 Task: Create a due date automation trigger when advanced on, on the tuesday before a card is due add dates not starting next week at 11:00 AM.
Action: Mouse moved to (1073, 334)
Screenshot: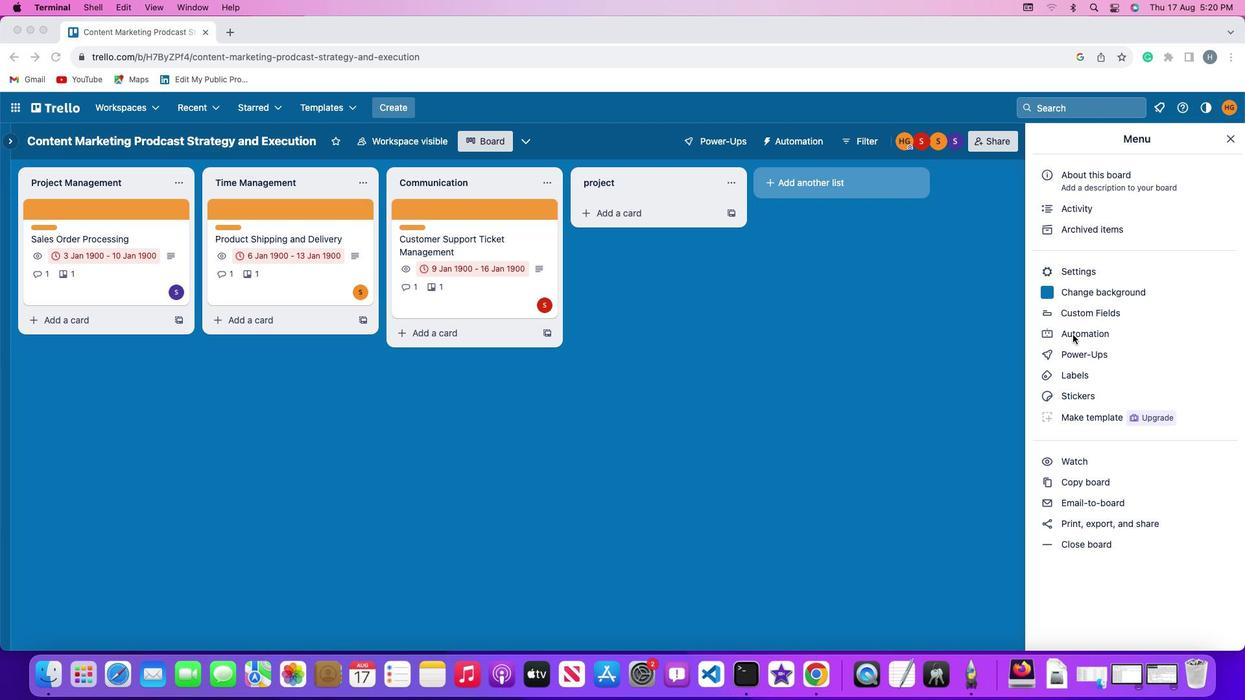 
Action: Mouse pressed left at (1073, 334)
Screenshot: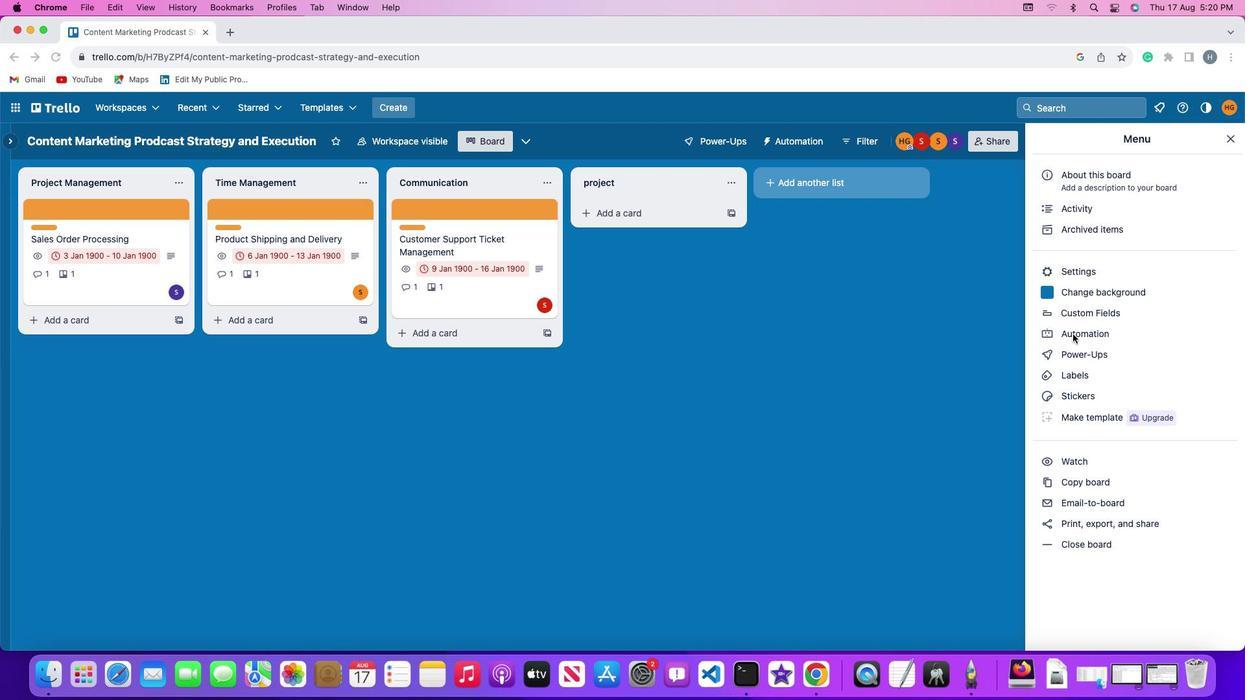 
Action: Mouse moved to (1073, 334)
Screenshot: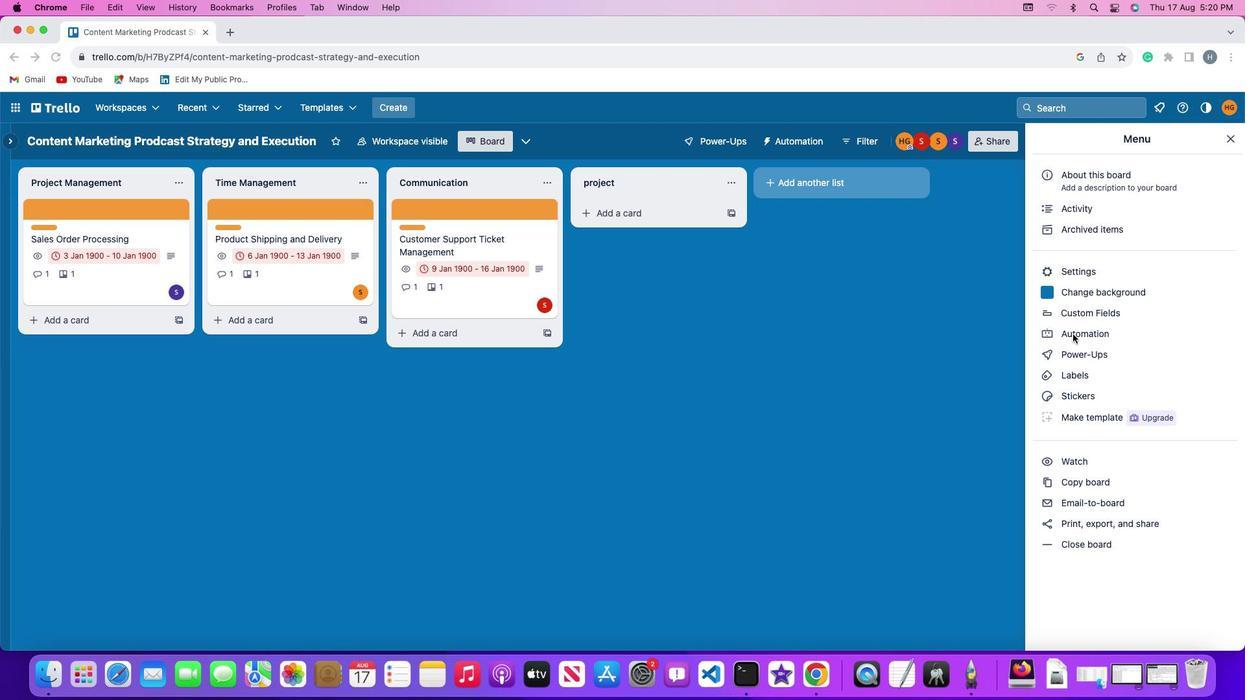 
Action: Mouse pressed left at (1073, 334)
Screenshot: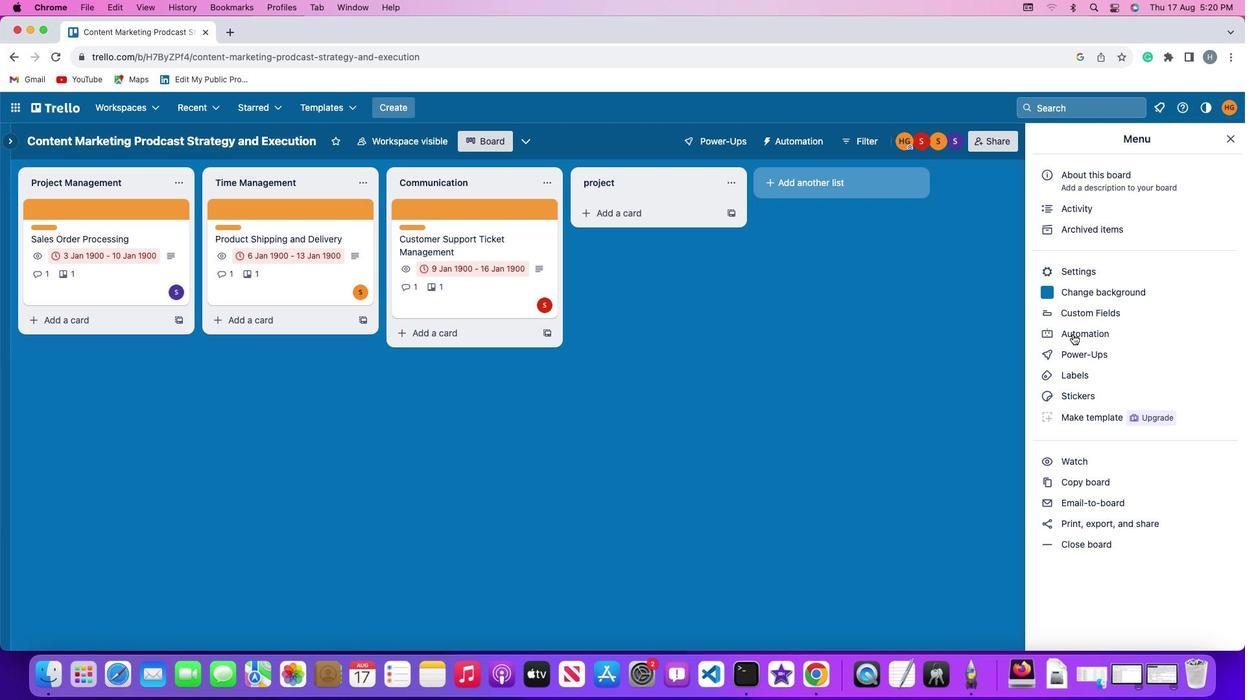 
Action: Mouse moved to (73, 304)
Screenshot: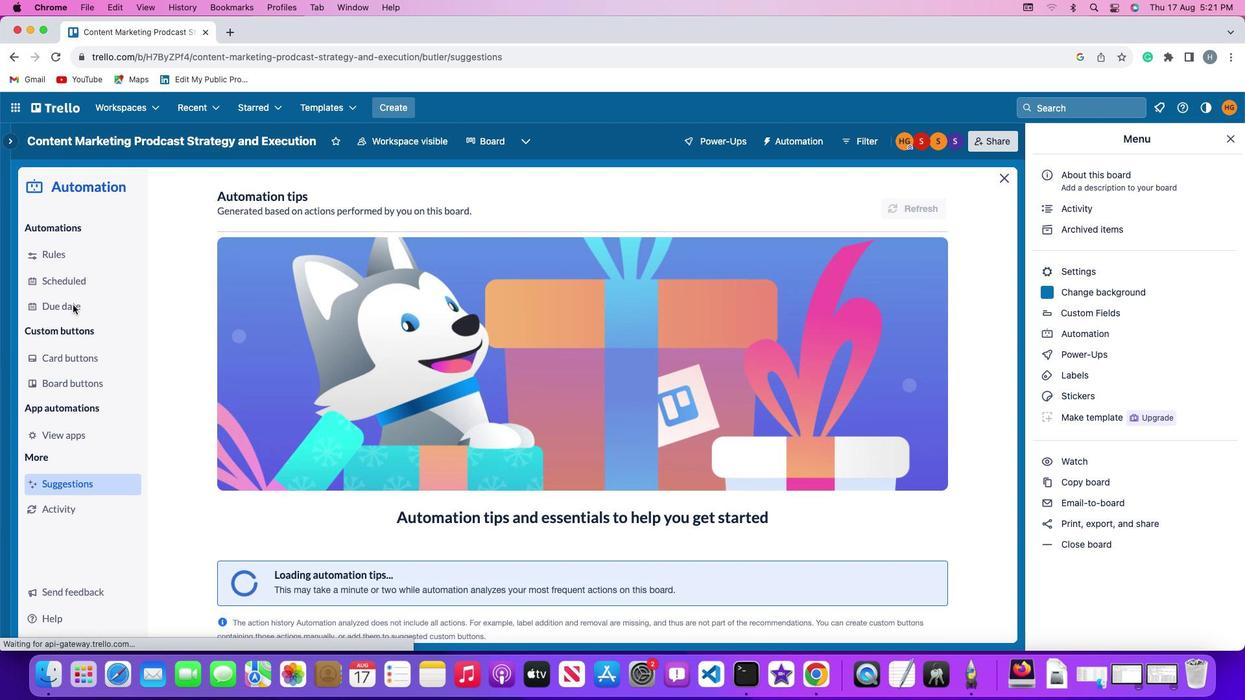 
Action: Mouse pressed left at (73, 304)
Screenshot: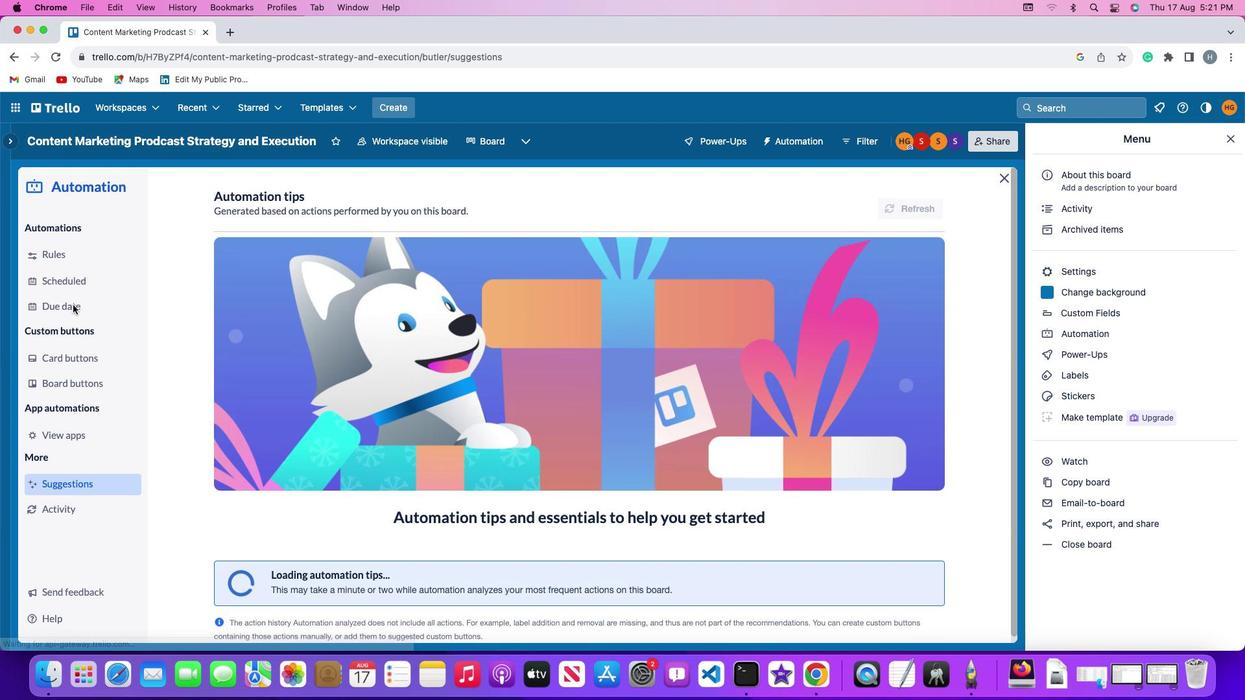 
Action: Mouse moved to (821, 200)
Screenshot: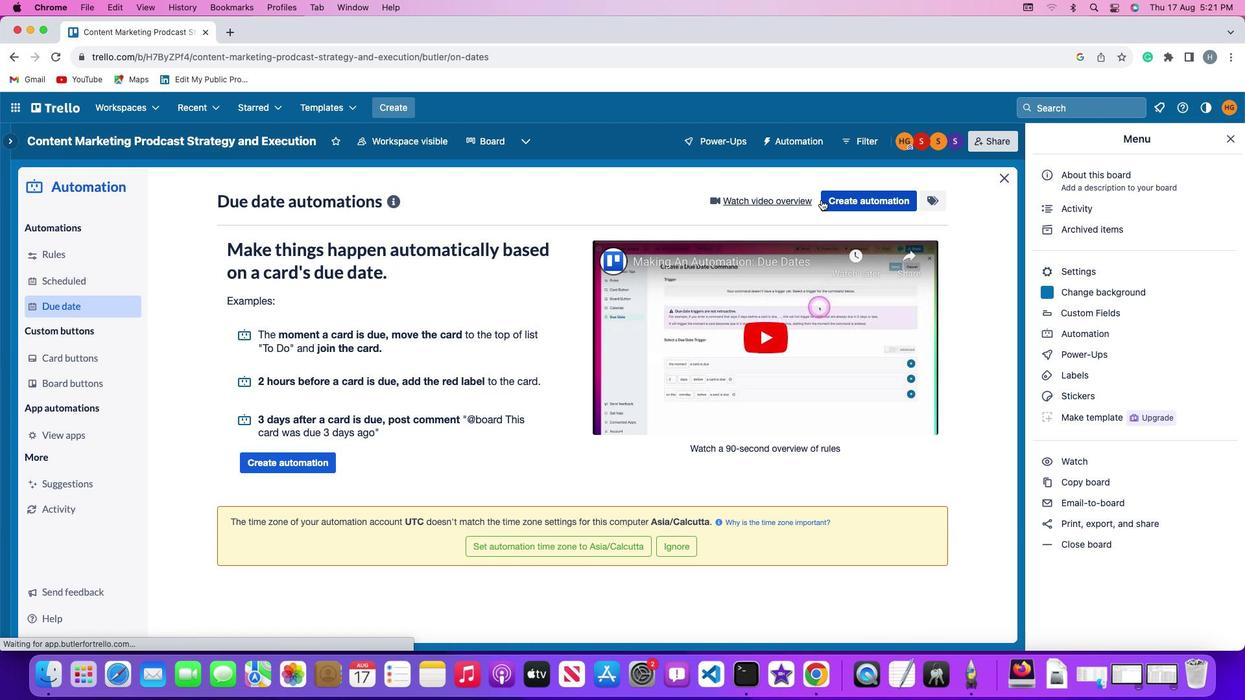 
Action: Mouse pressed left at (821, 200)
Screenshot: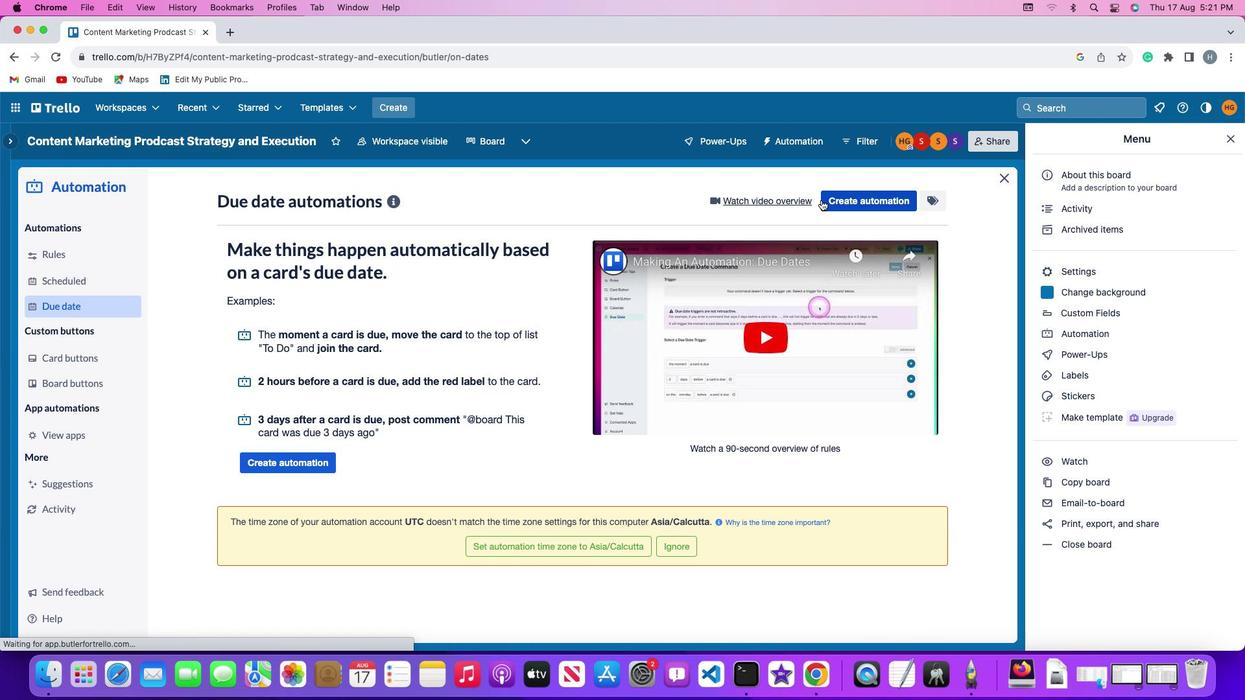 
Action: Mouse moved to (268, 322)
Screenshot: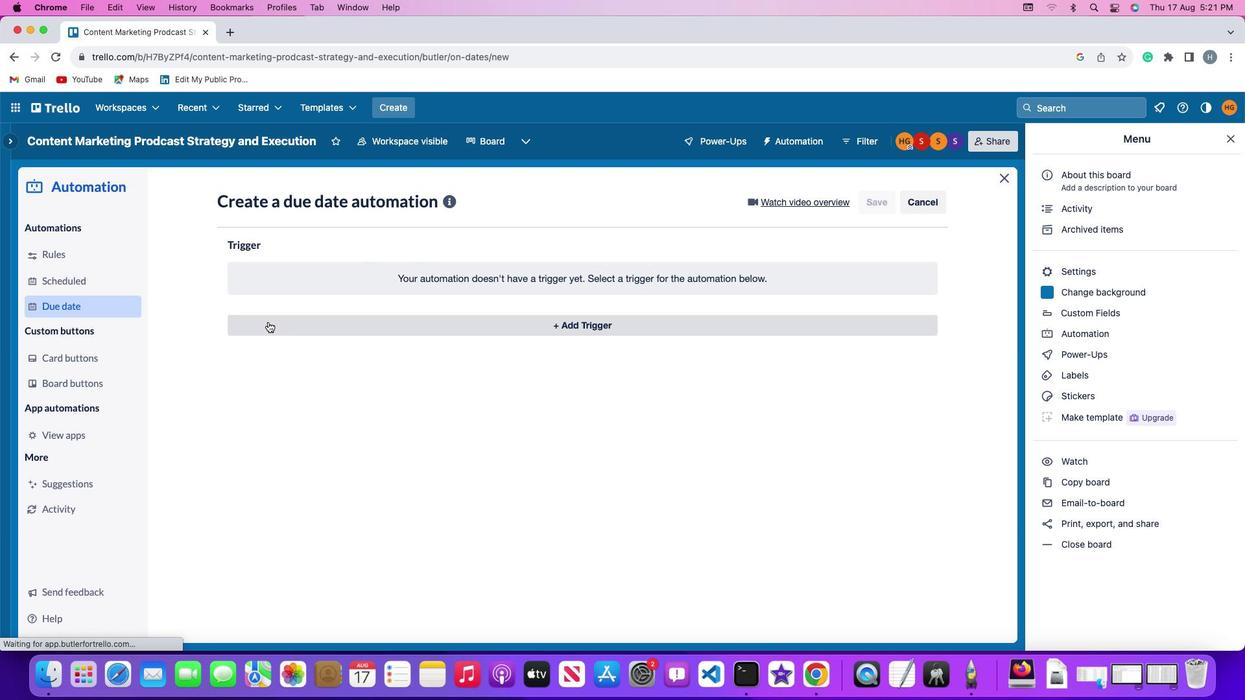 
Action: Mouse pressed left at (268, 322)
Screenshot: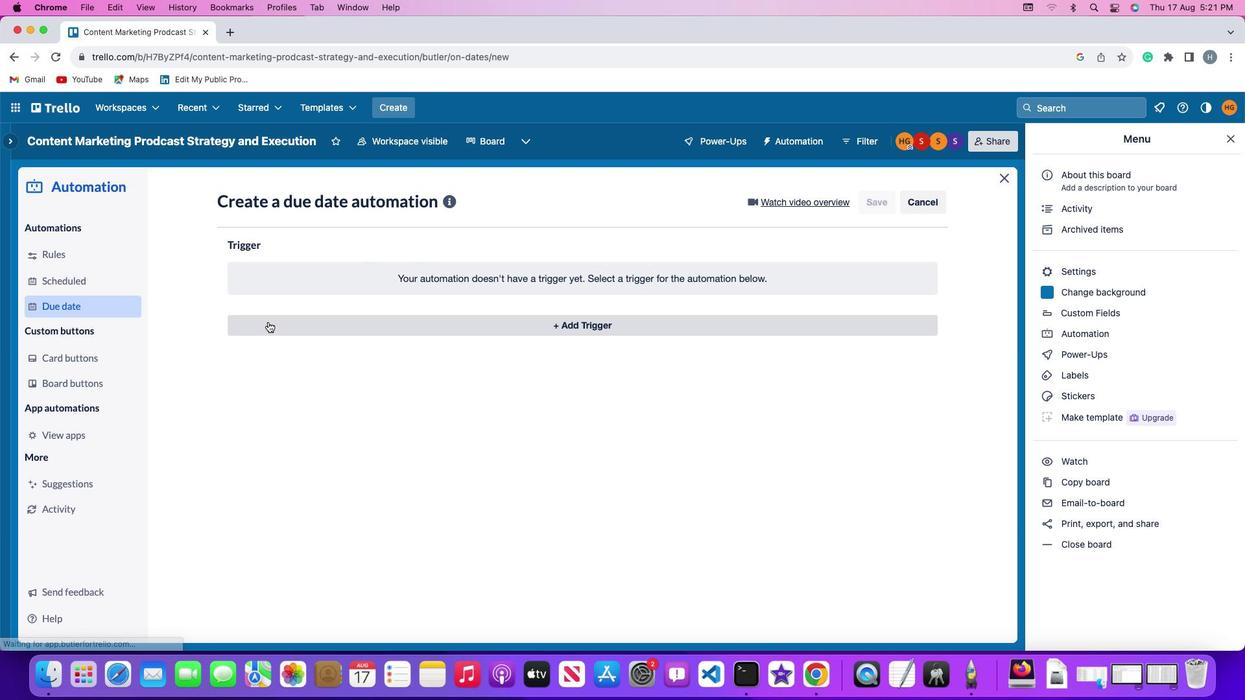 
Action: Mouse moved to (289, 562)
Screenshot: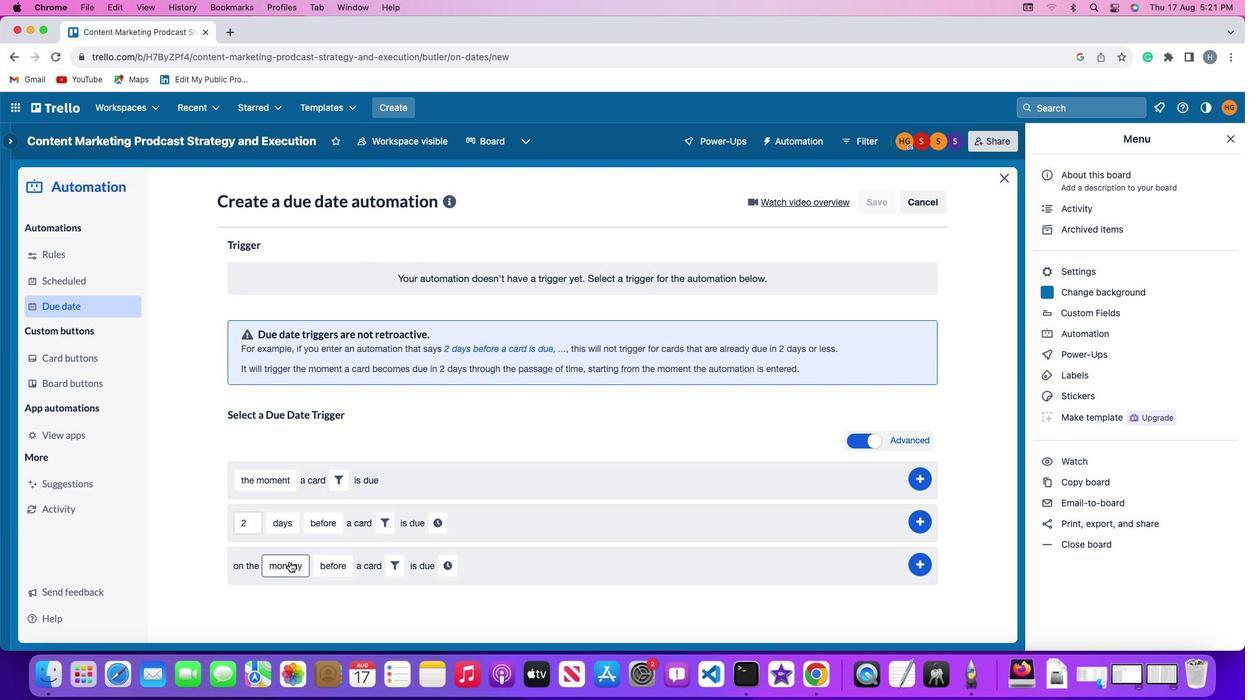 
Action: Mouse pressed left at (289, 562)
Screenshot: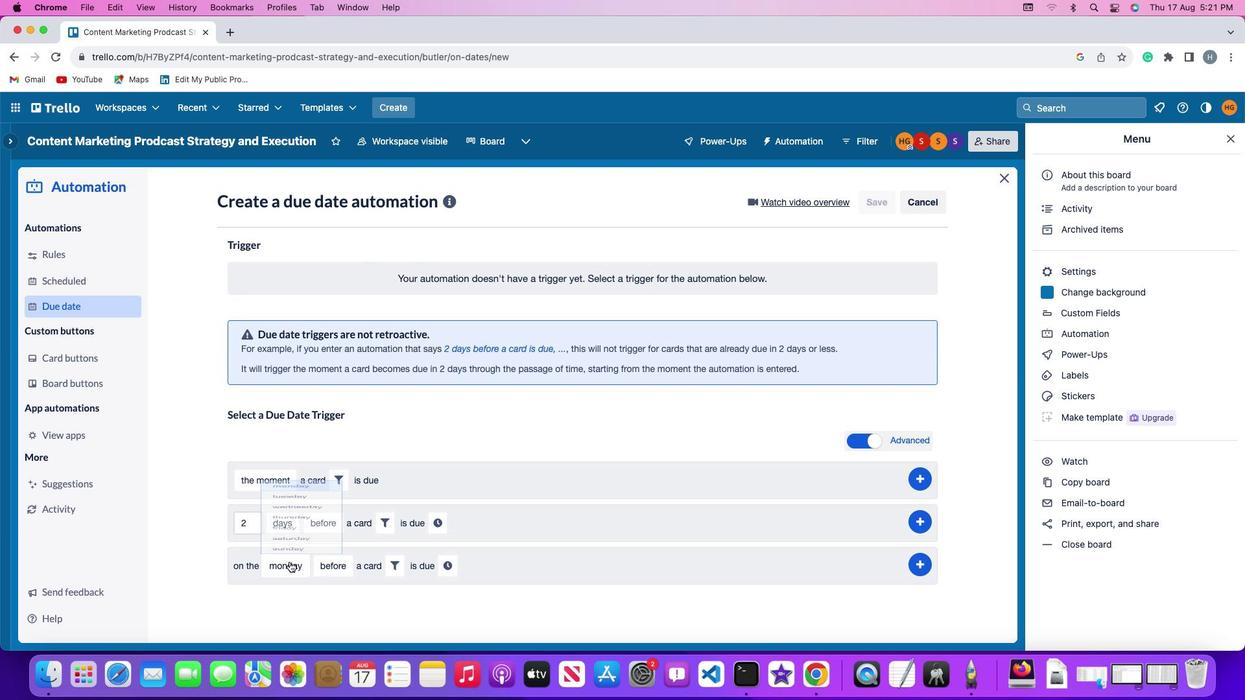 
Action: Mouse moved to (316, 414)
Screenshot: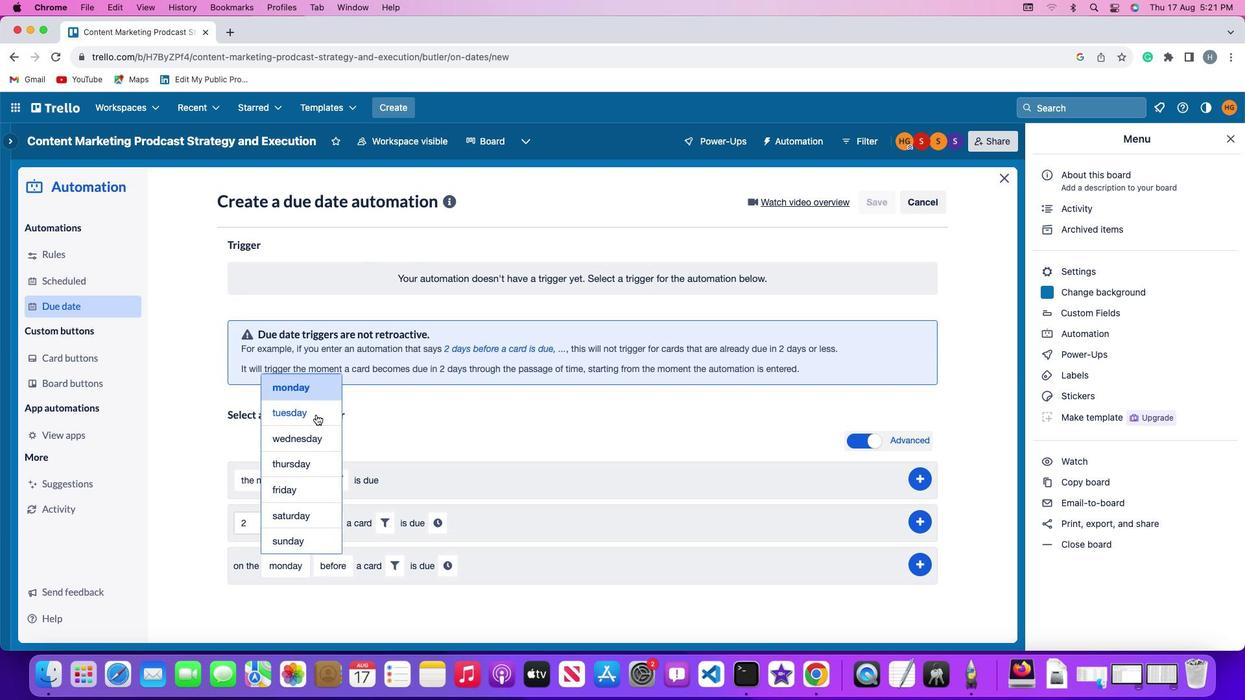 
Action: Mouse pressed left at (316, 414)
Screenshot: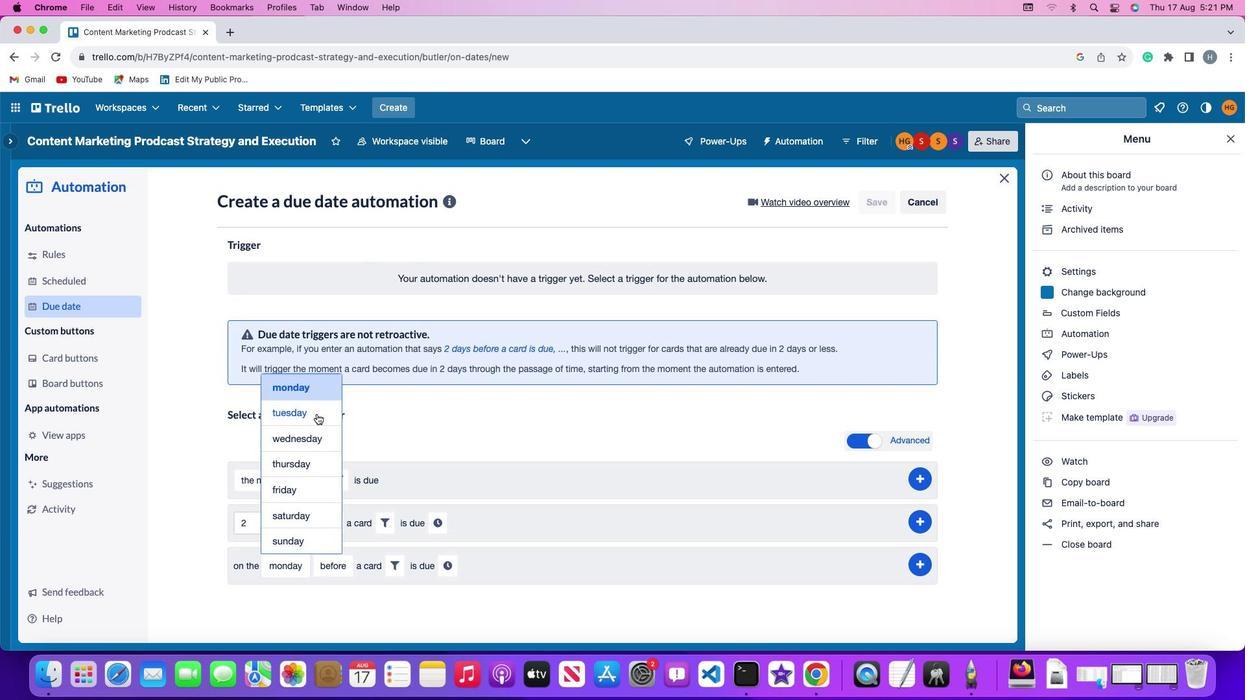 
Action: Mouse moved to (341, 567)
Screenshot: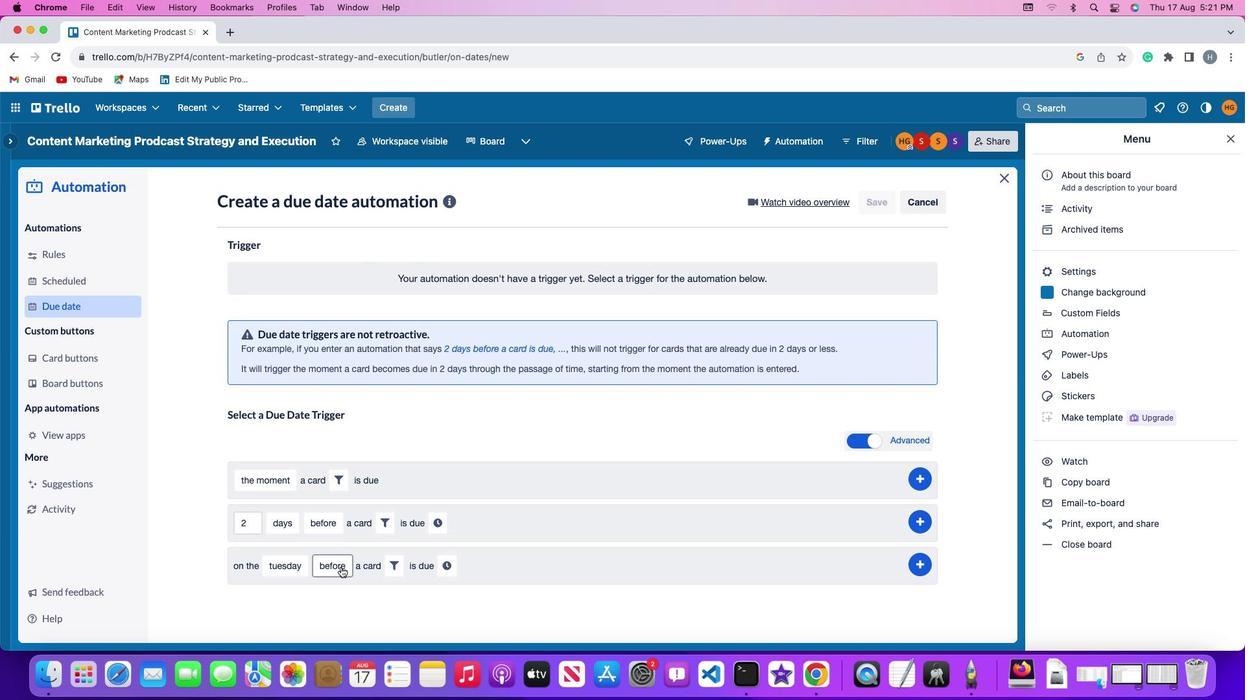
Action: Mouse pressed left at (341, 567)
Screenshot: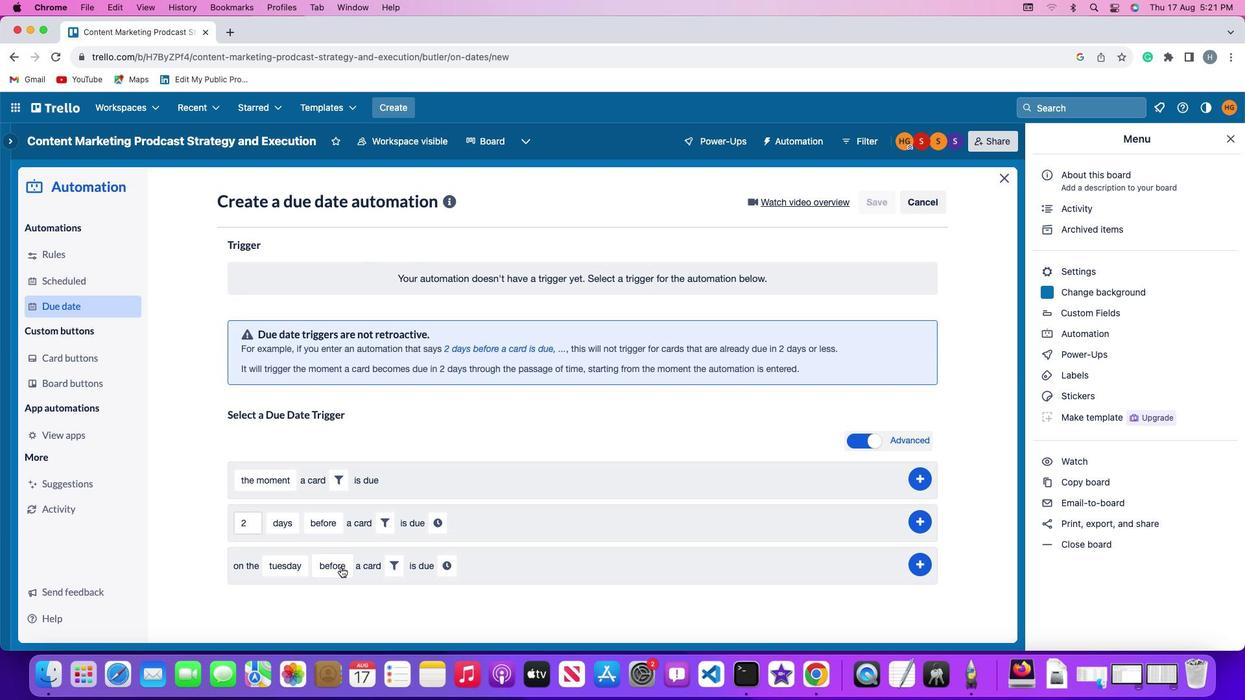 
Action: Mouse moved to (361, 465)
Screenshot: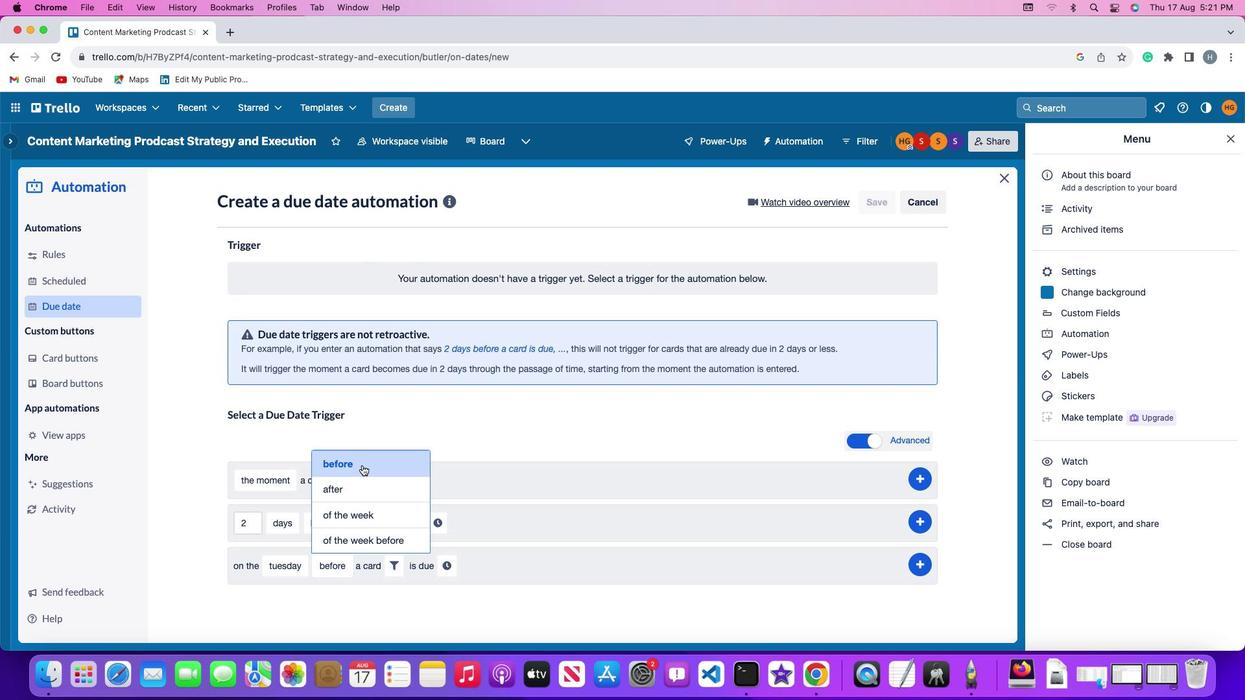 
Action: Mouse pressed left at (361, 465)
Screenshot: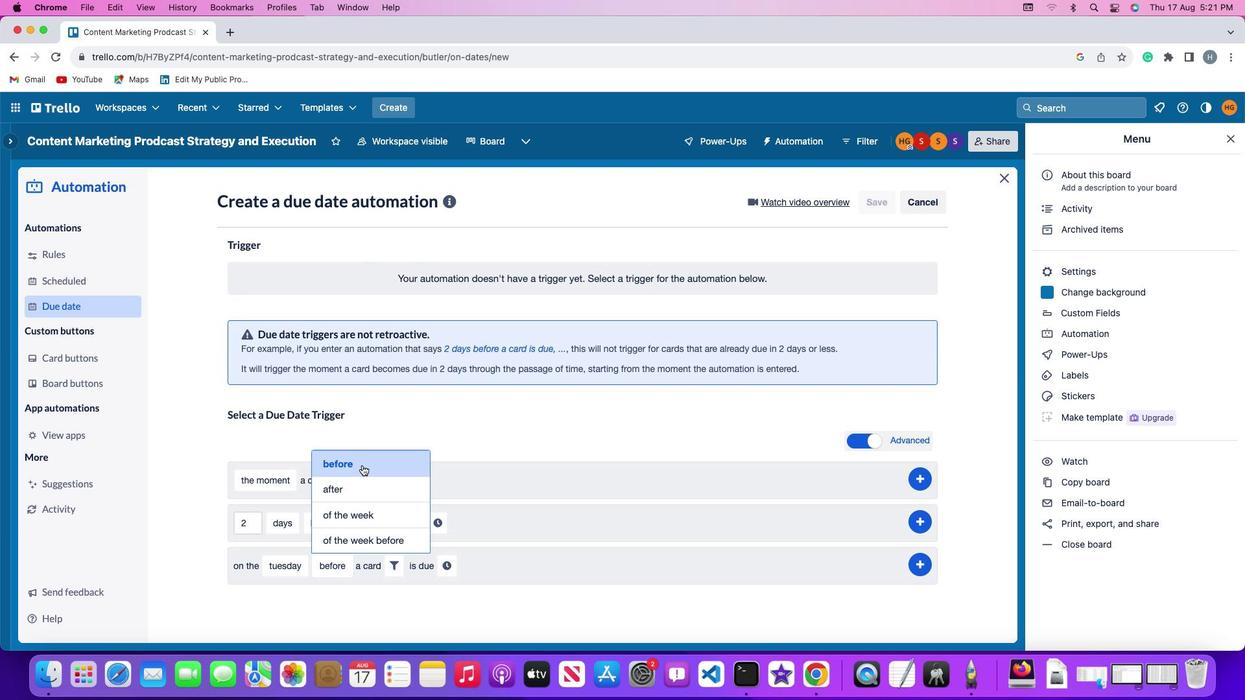 
Action: Mouse moved to (395, 559)
Screenshot: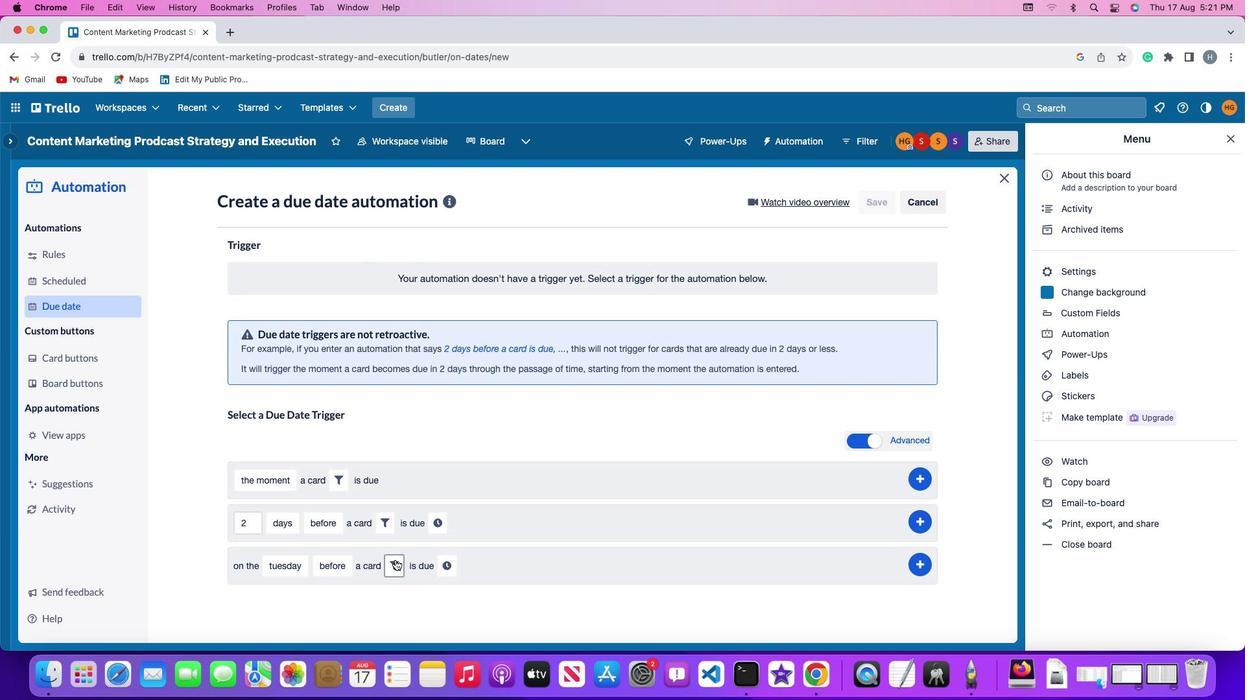 
Action: Mouse pressed left at (395, 559)
Screenshot: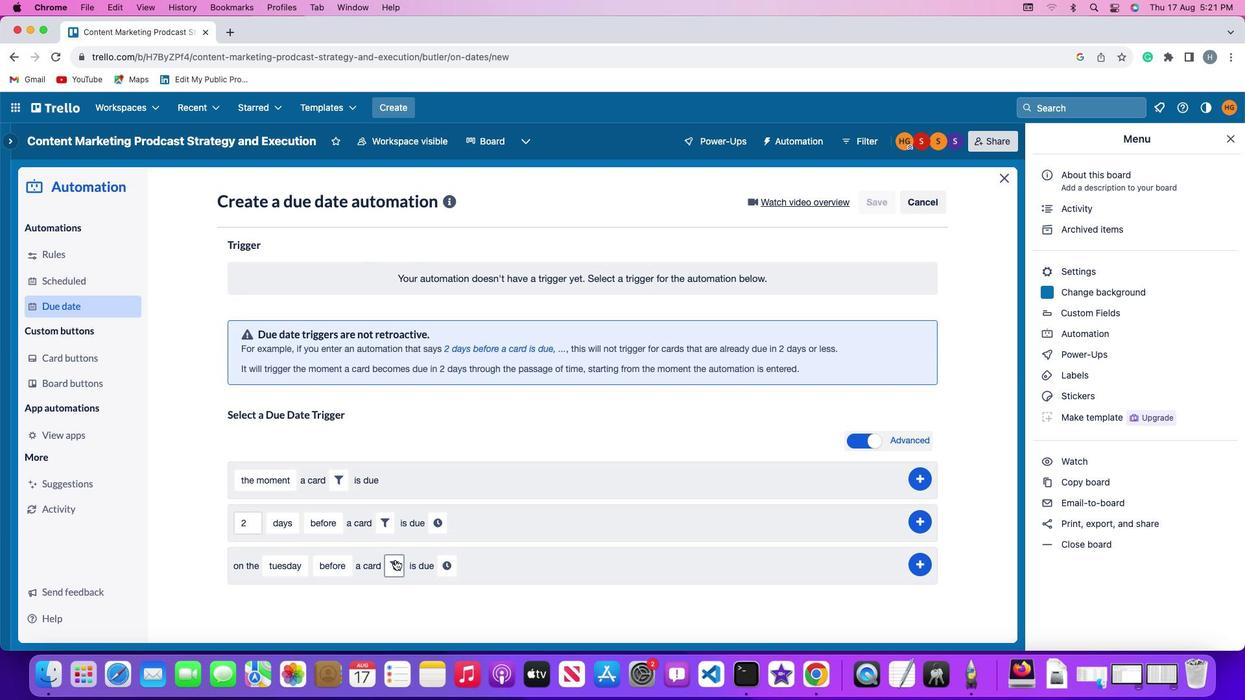 
Action: Mouse moved to (463, 607)
Screenshot: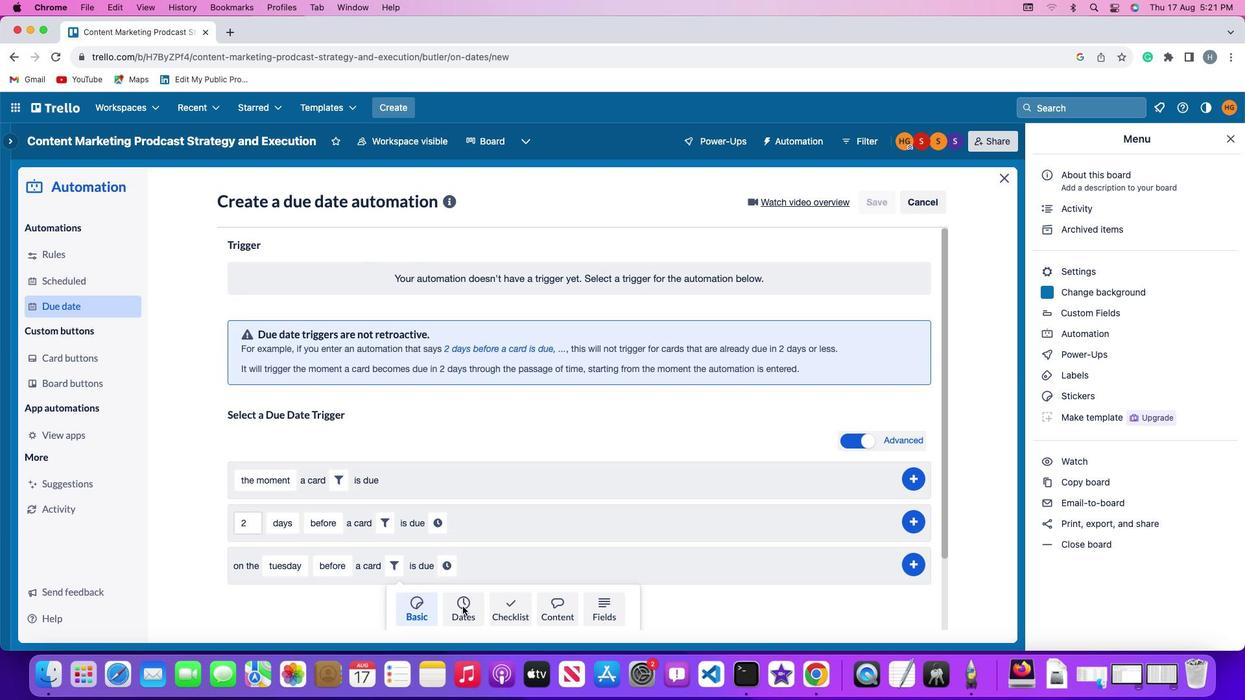 
Action: Mouse pressed left at (463, 607)
Screenshot: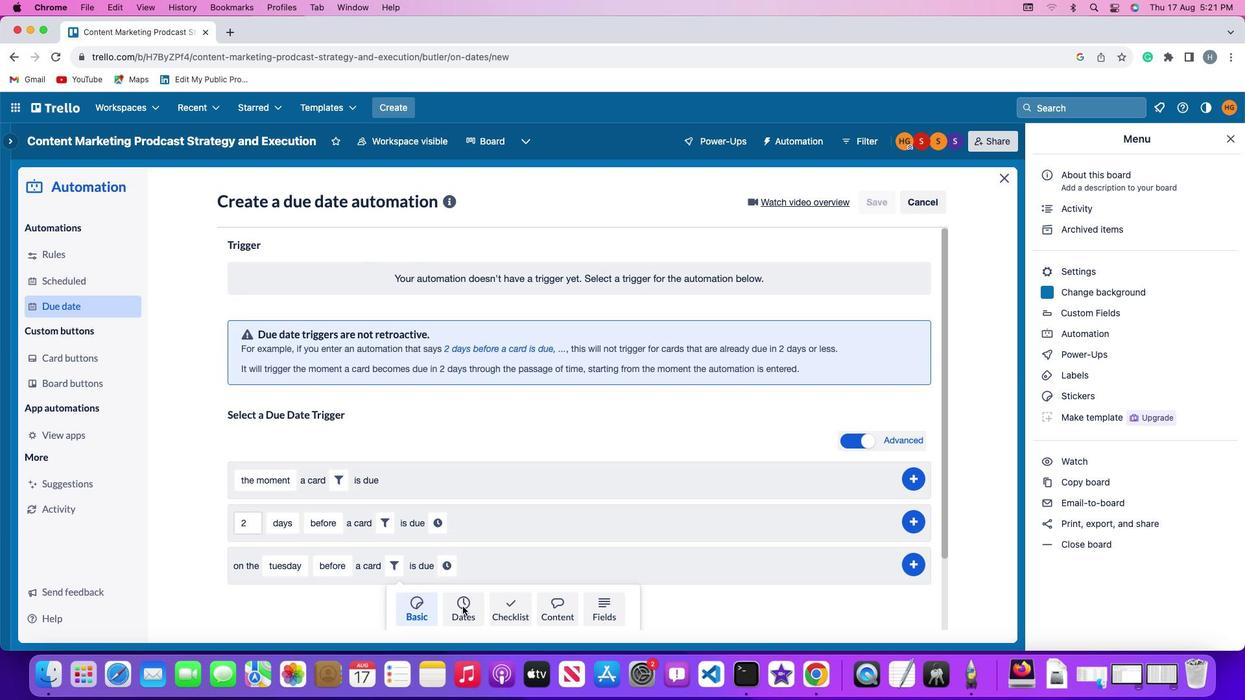 
Action: Mouse moved to (369, 596)
Screenshot: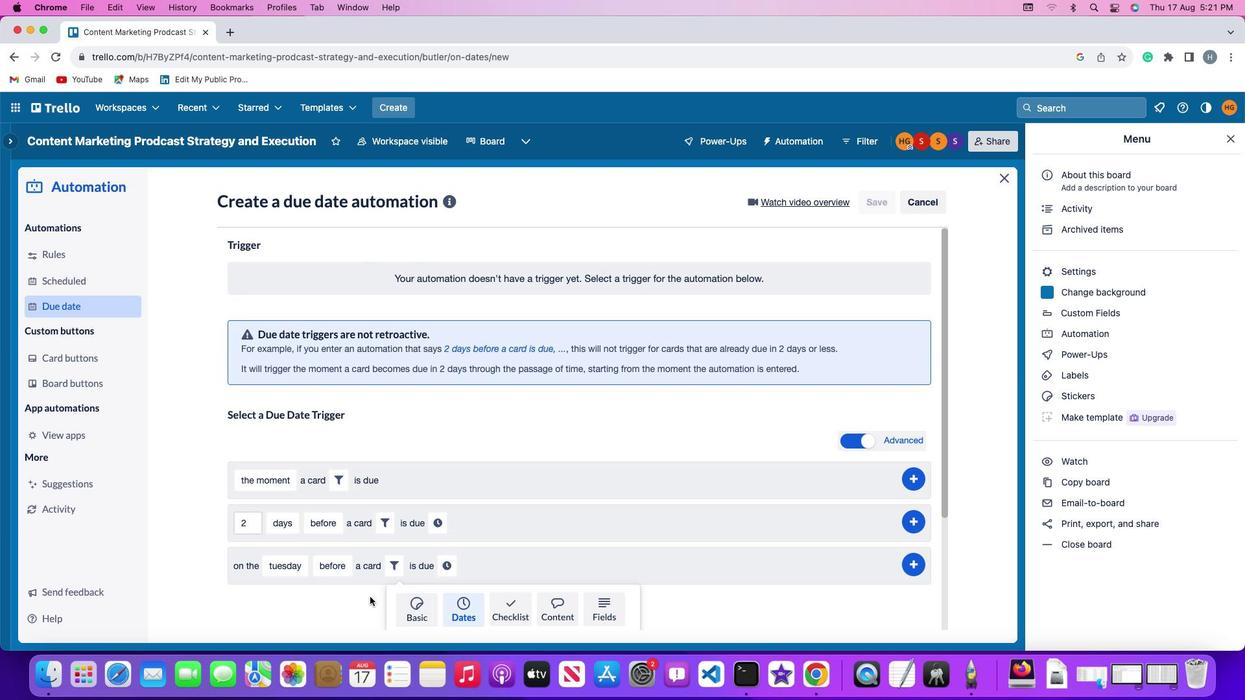 
Action: Mouse scrolled (369, 596) with delta (0, 0)
Screenshot: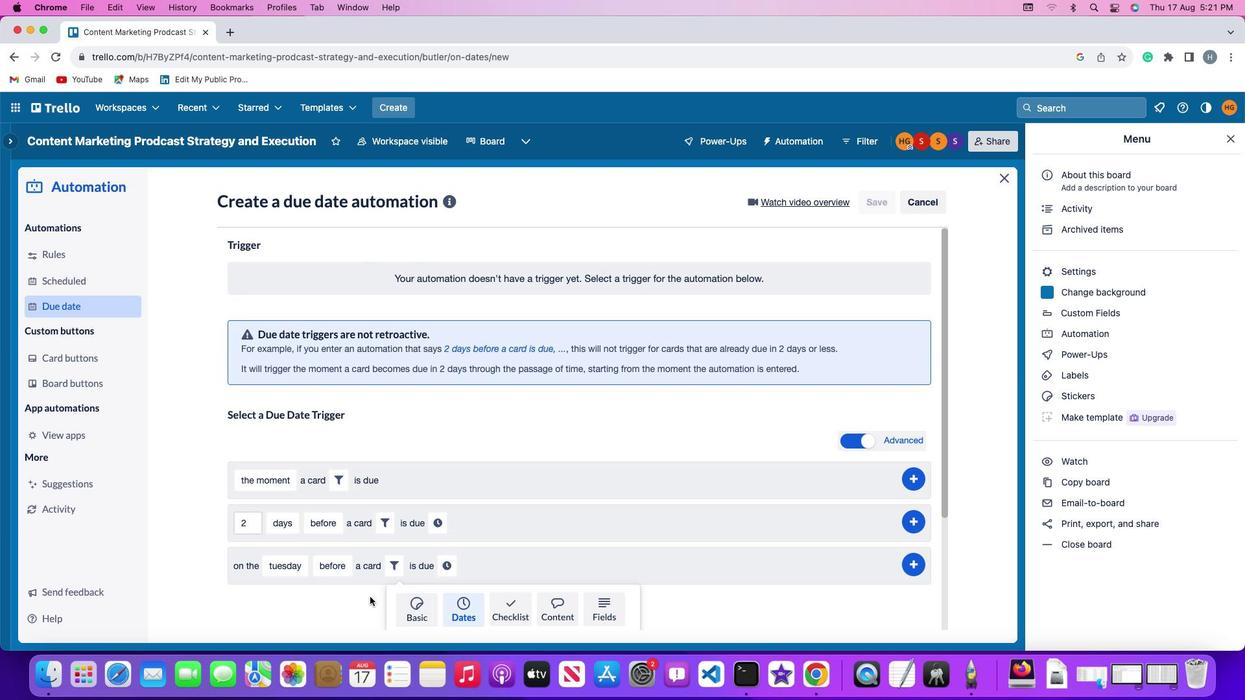 
Action: Mouse moved to (369, 596)
Screenshot: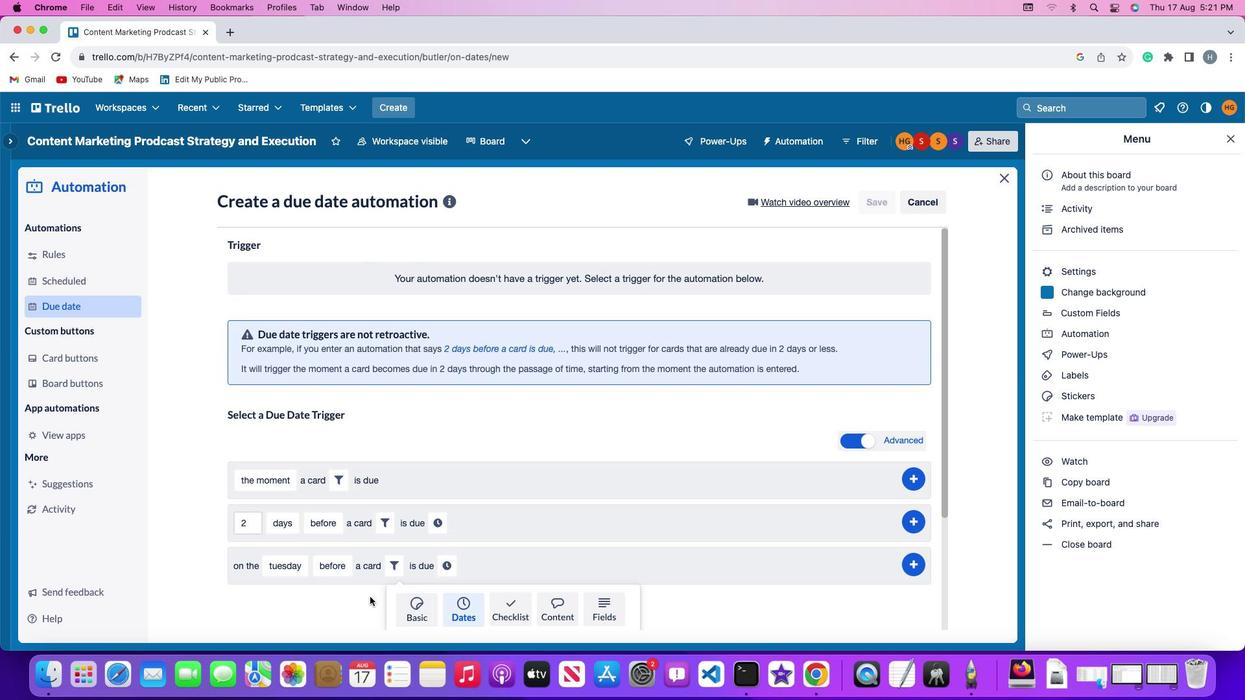 
Action: Mouse scrolled (369, 596) with delta (0, 0)
Screenshot: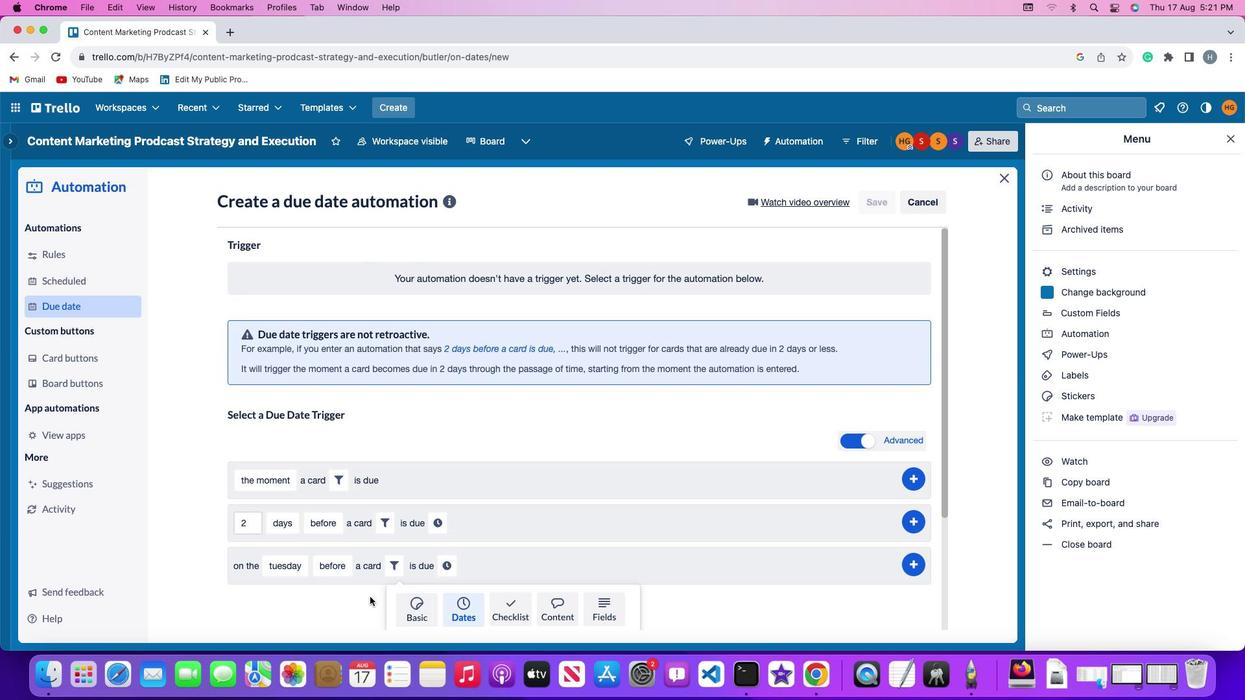 
Action: Mouse moved to (369, 596)
Screenshot: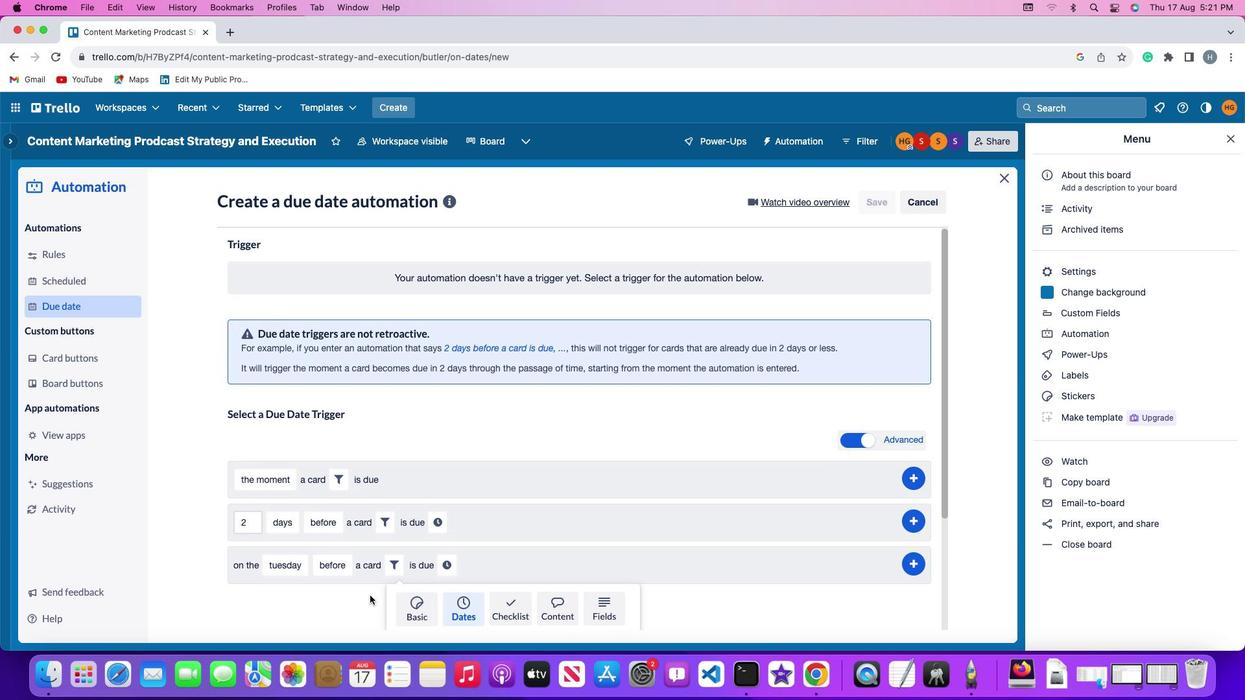 
Action: Mouse scrolled (369, 596) with delta (0, -1)
Screenshot: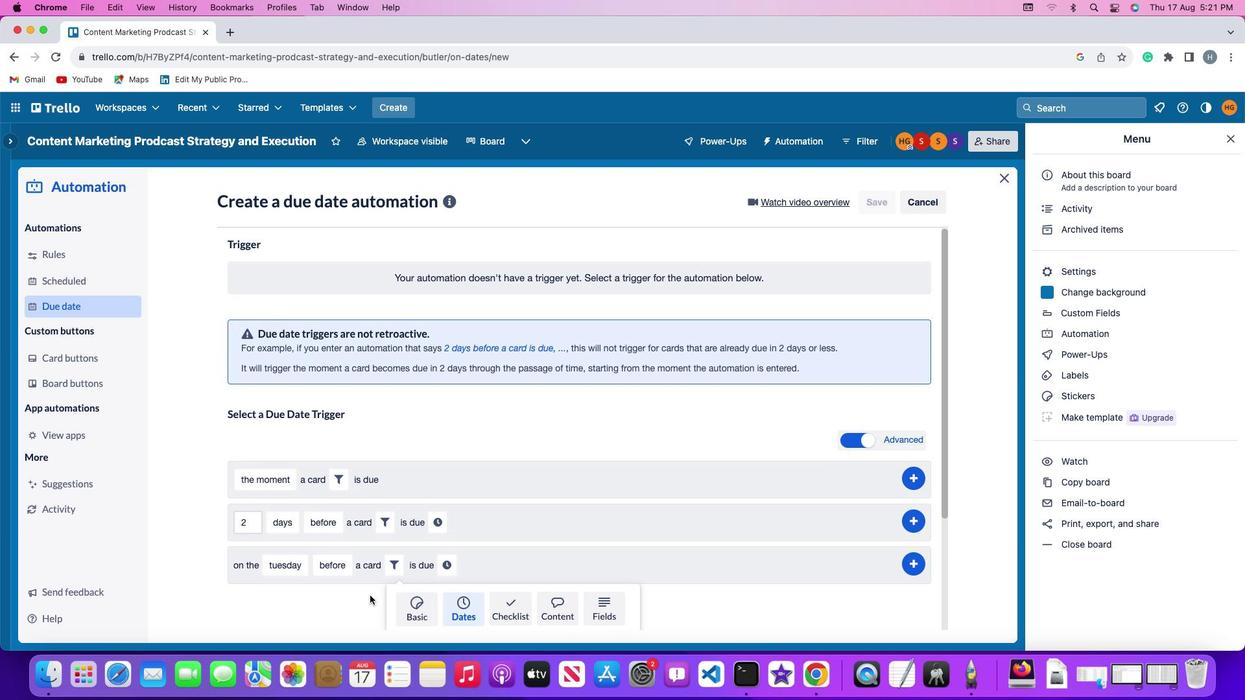 
Action: Mouse moved to (369, 595)
Screenshot: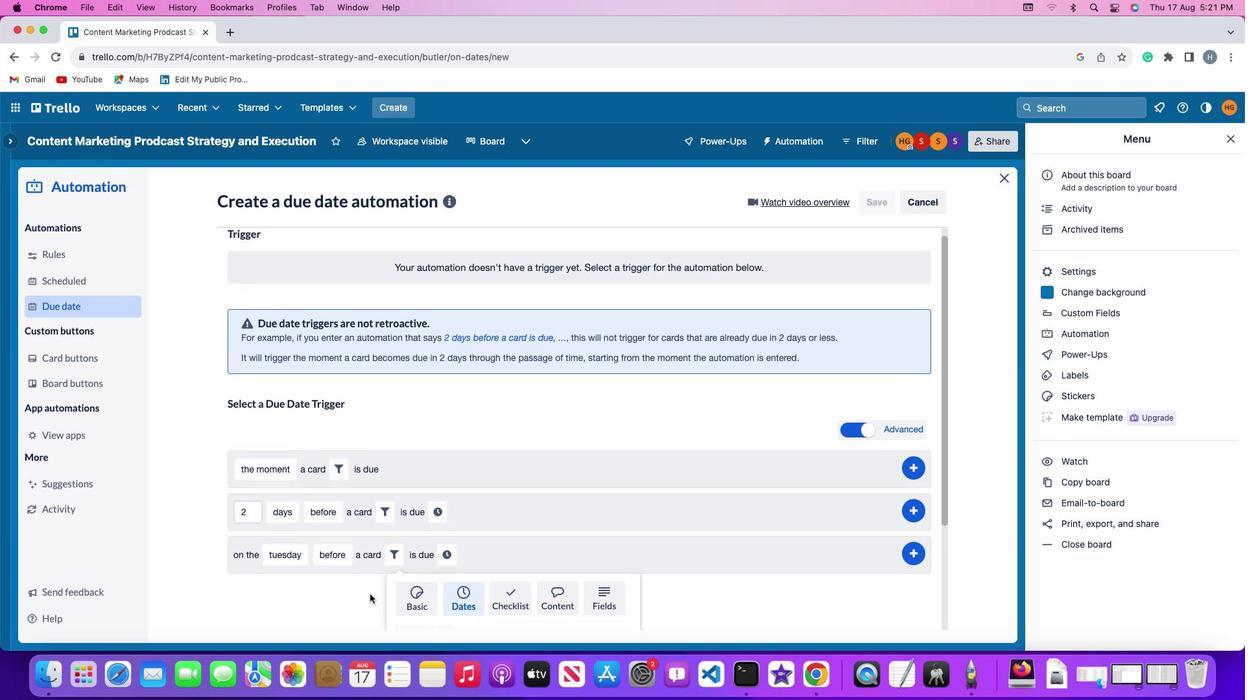 
Action: Mouse scrolled (369, 595) with delta (0, -3)
Screenshot: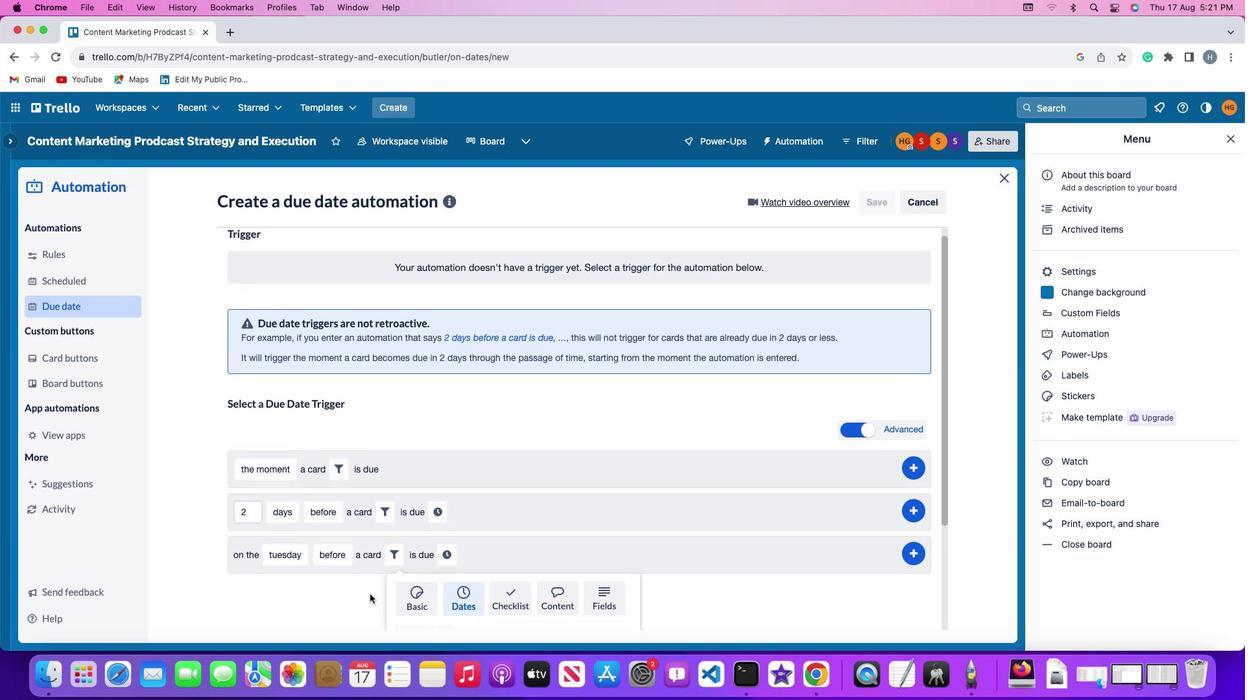 
Action: Mouse moved to (369, 595)
Screenshot: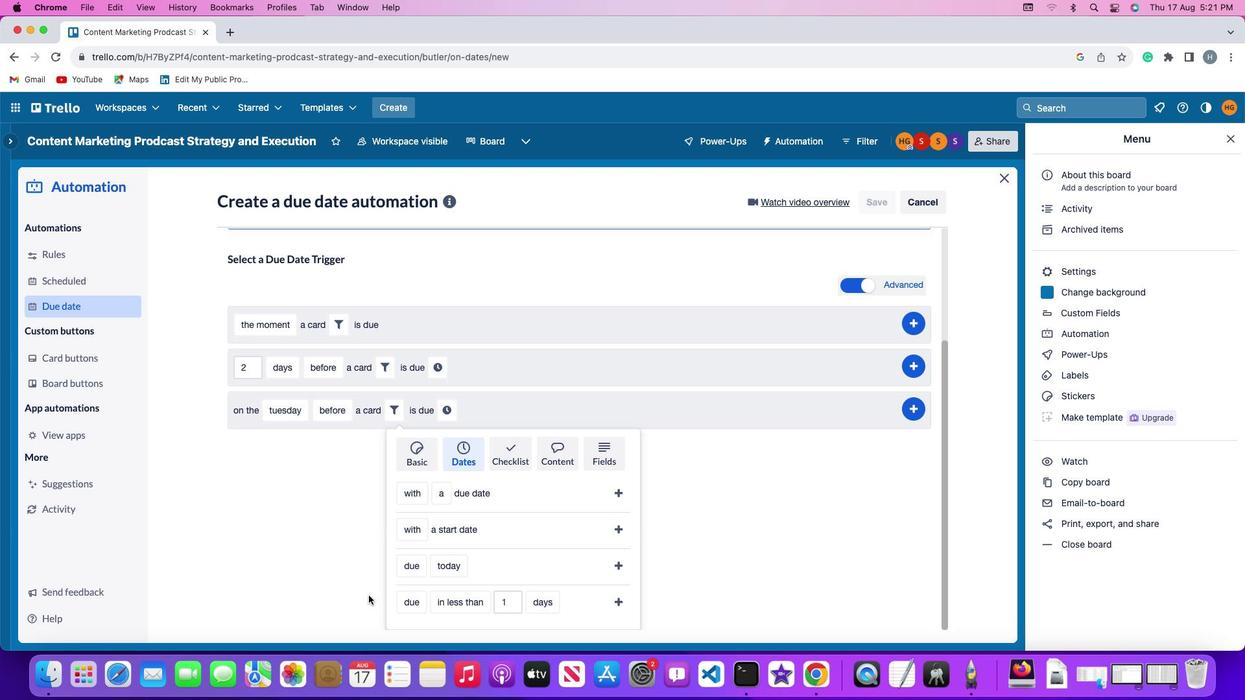 
Action: Mouse scrolled (369, 595) with delta (0, 0)
Screenshot: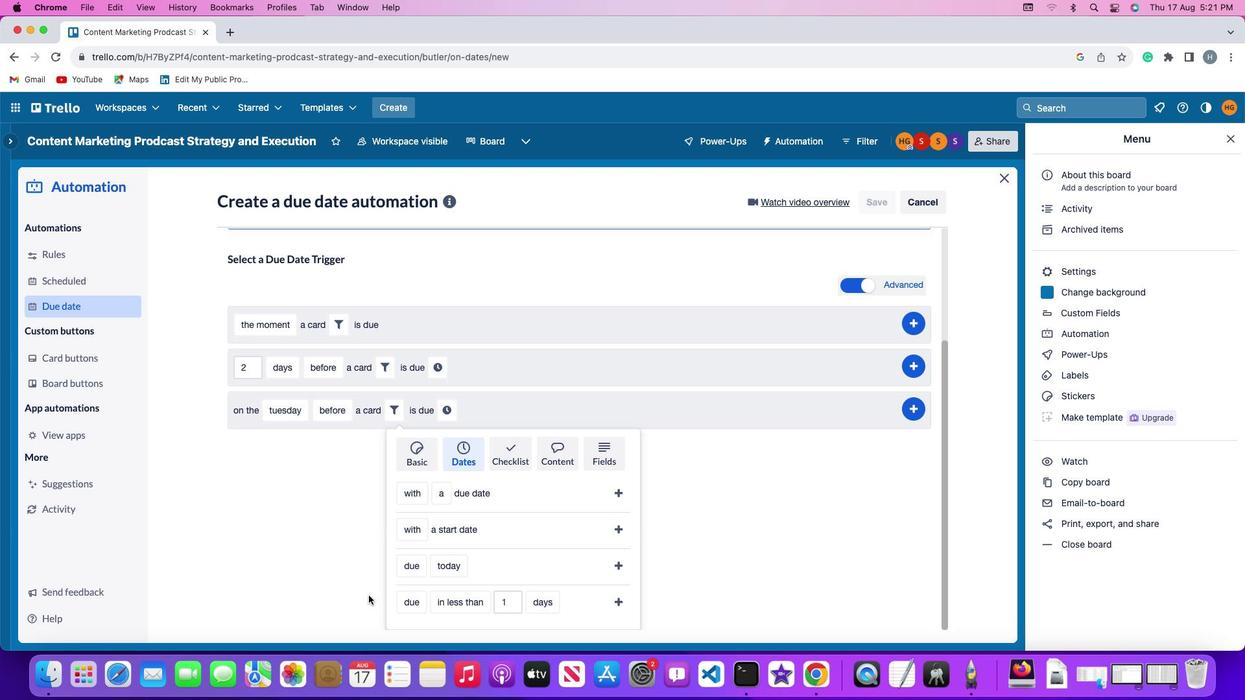 
Action: Mouse moved to (367, 595)
Screenshot: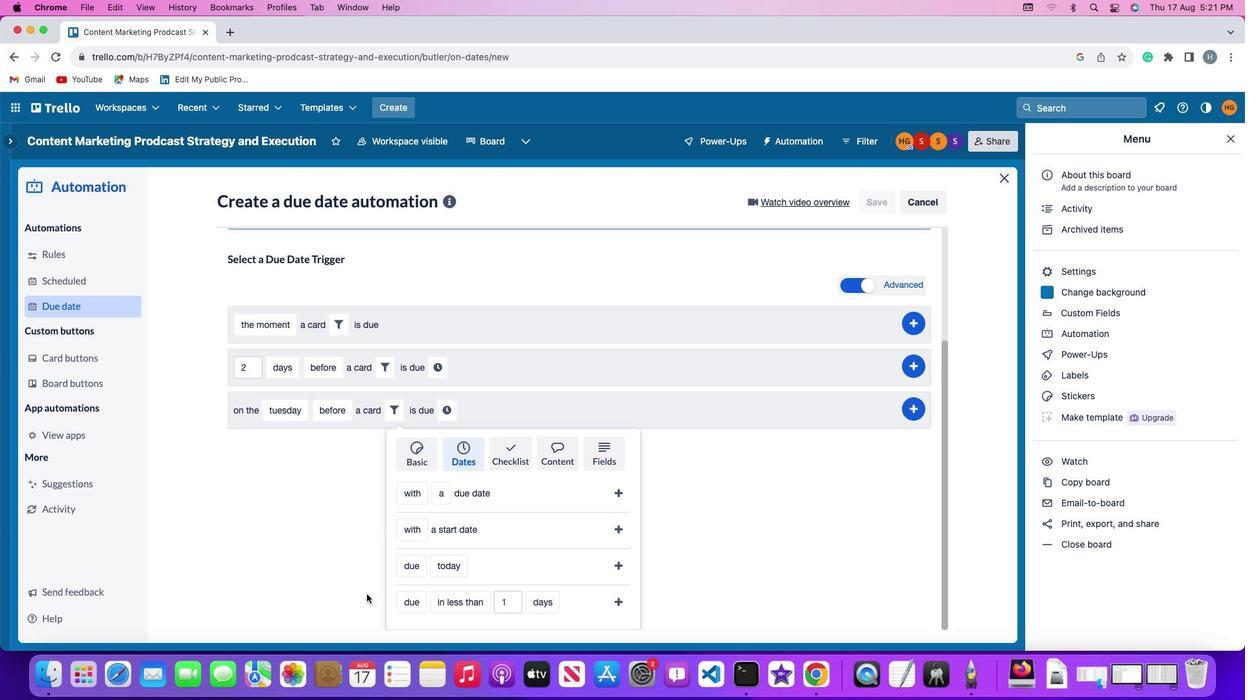 
Action: Mouse scrolled (367, 595) with delta (0, 0)
Screenshot: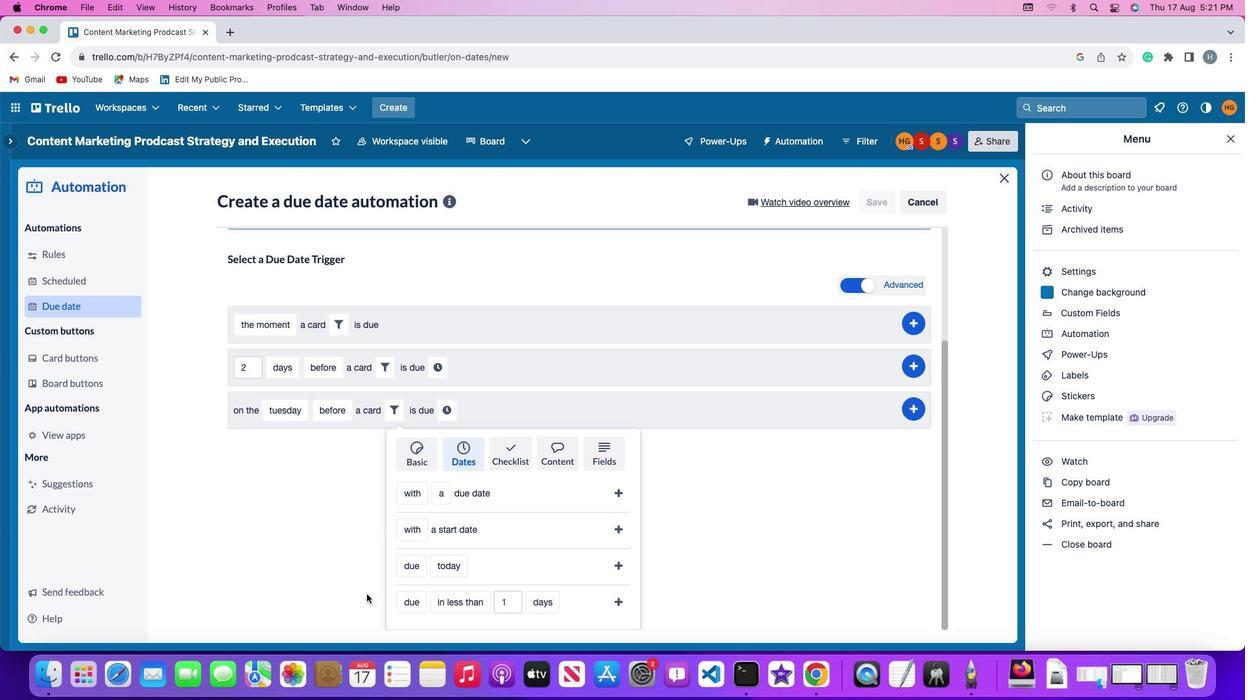 
Action: Mouse moved to (363, 592)
Screenshot: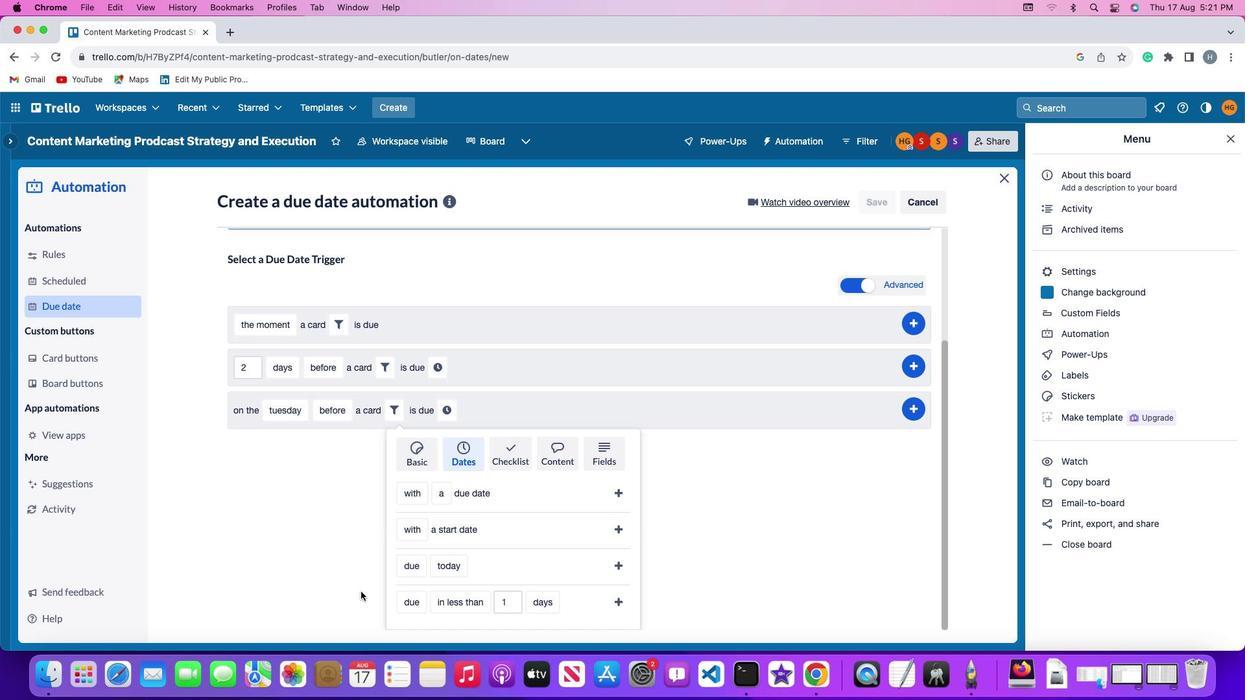 
Action: Mouse scrolled (363, 592) with delta (0, -1)
Screenshot: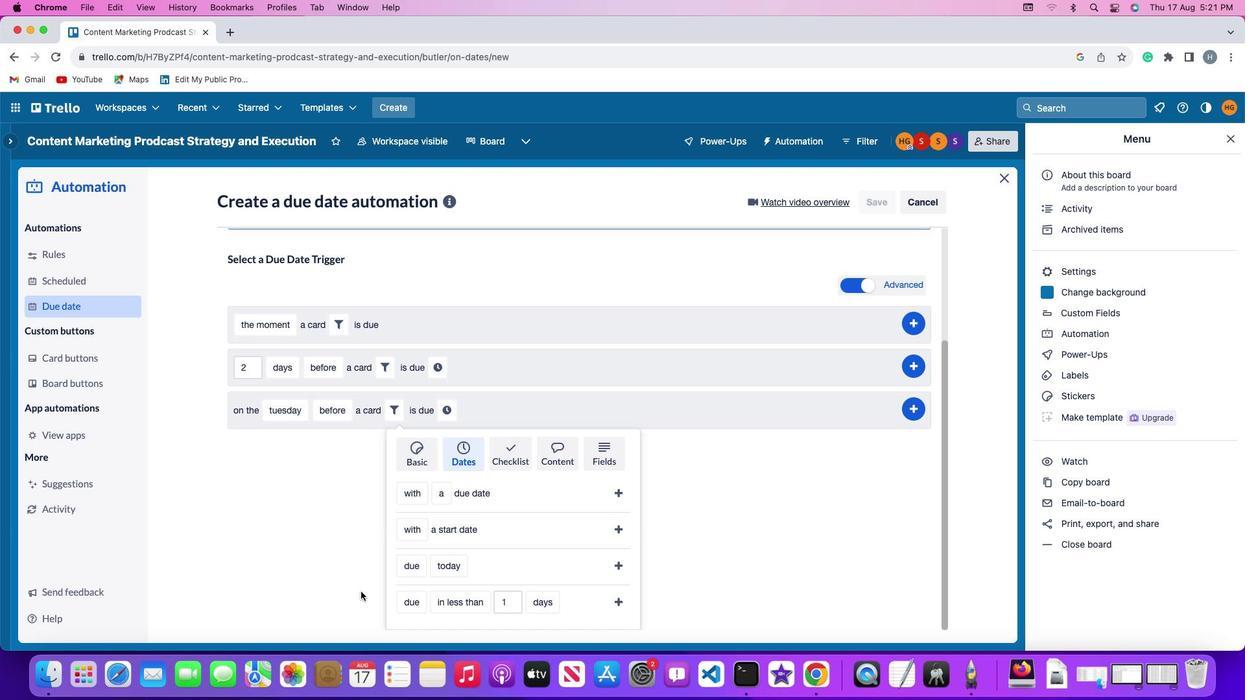 
Action: Mouse moved to (413, 572)
Screenshot: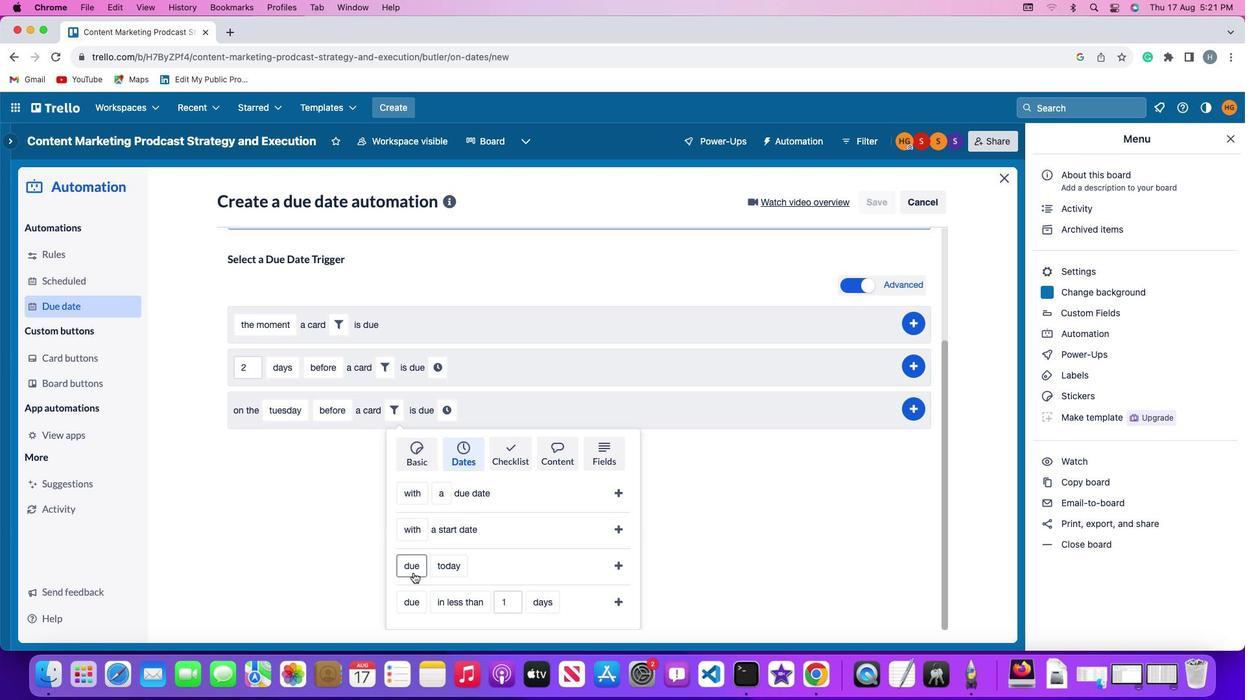 
Action: Mouse pressed left at (413, 572)
Screenshot: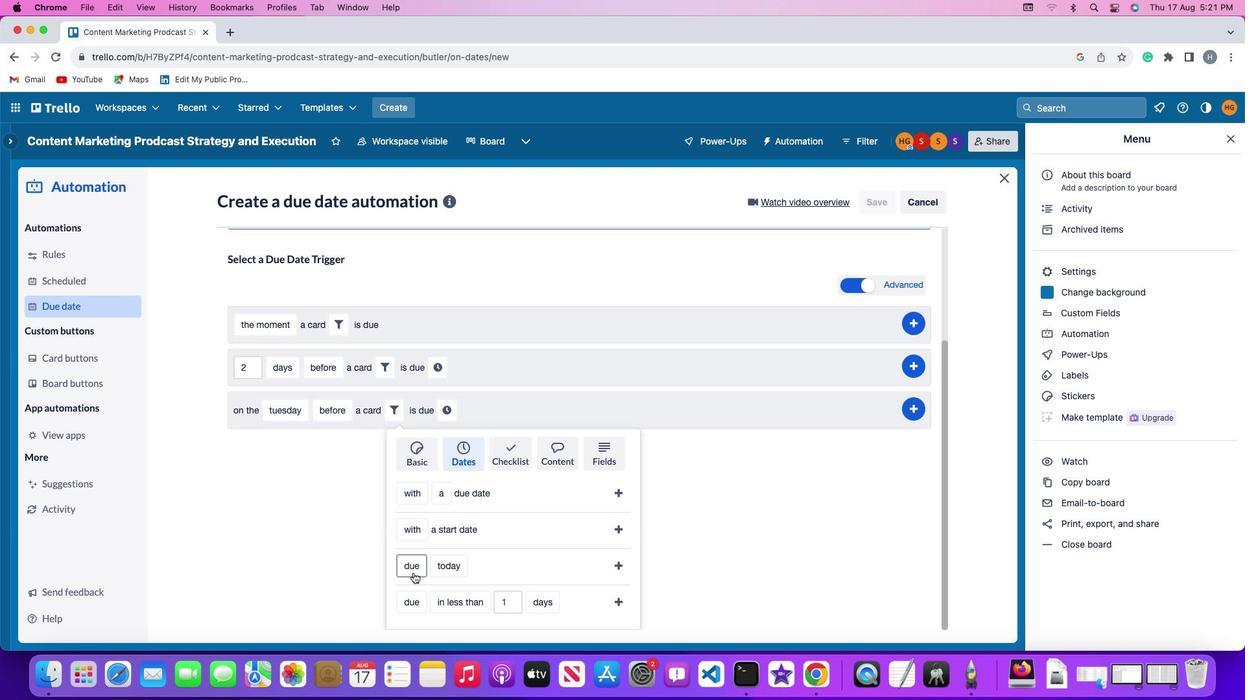 
Action: Mouse moved to (423, 548)
Screenshot: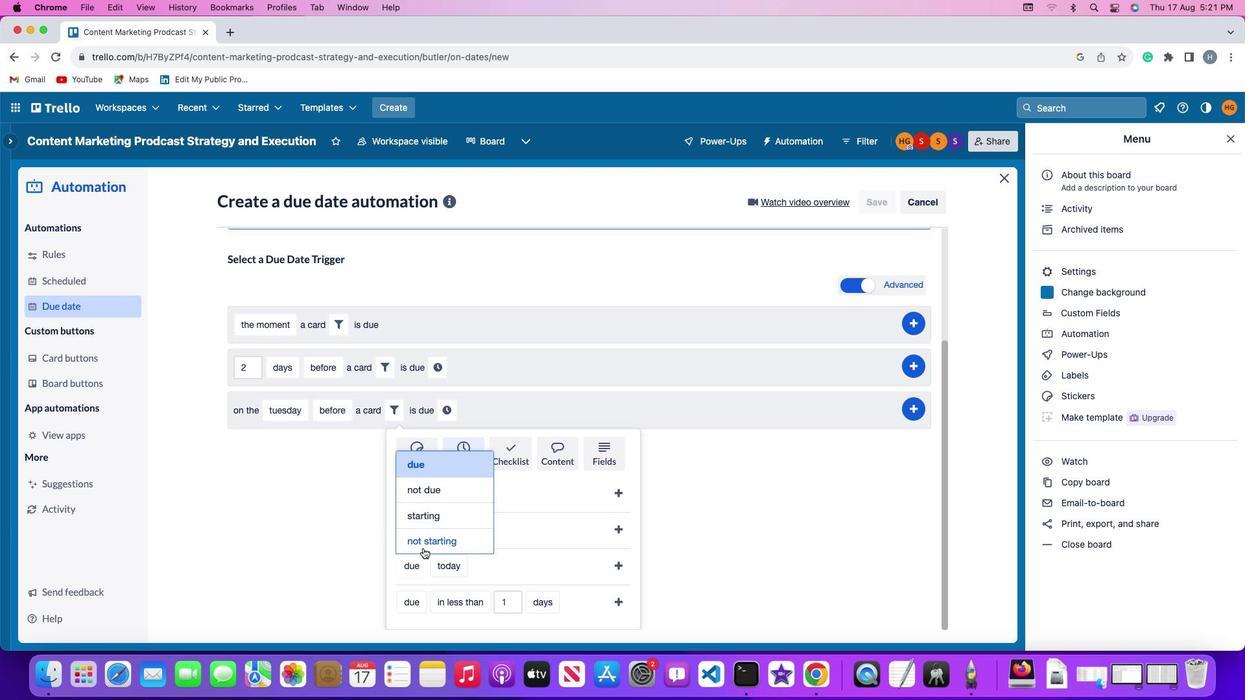 
Action: Mouse pressed left at (423, 548)
Screenshot: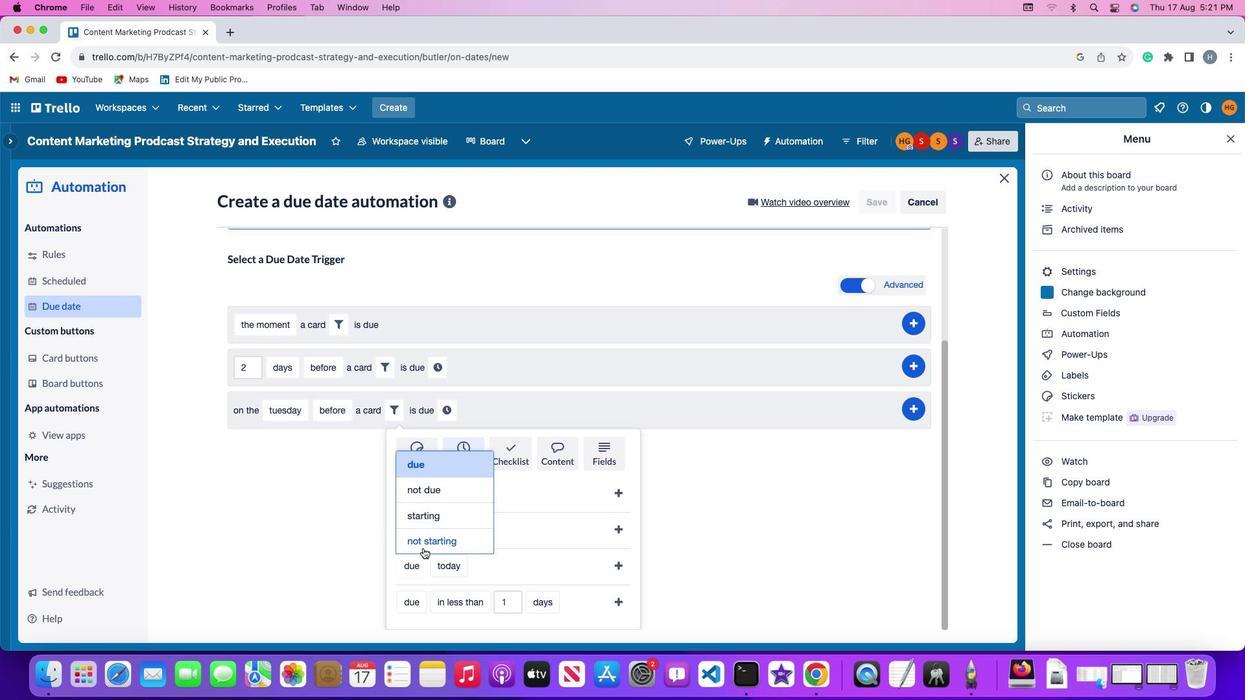 
Action: Mouse moved to (470, 568)
Screenshot: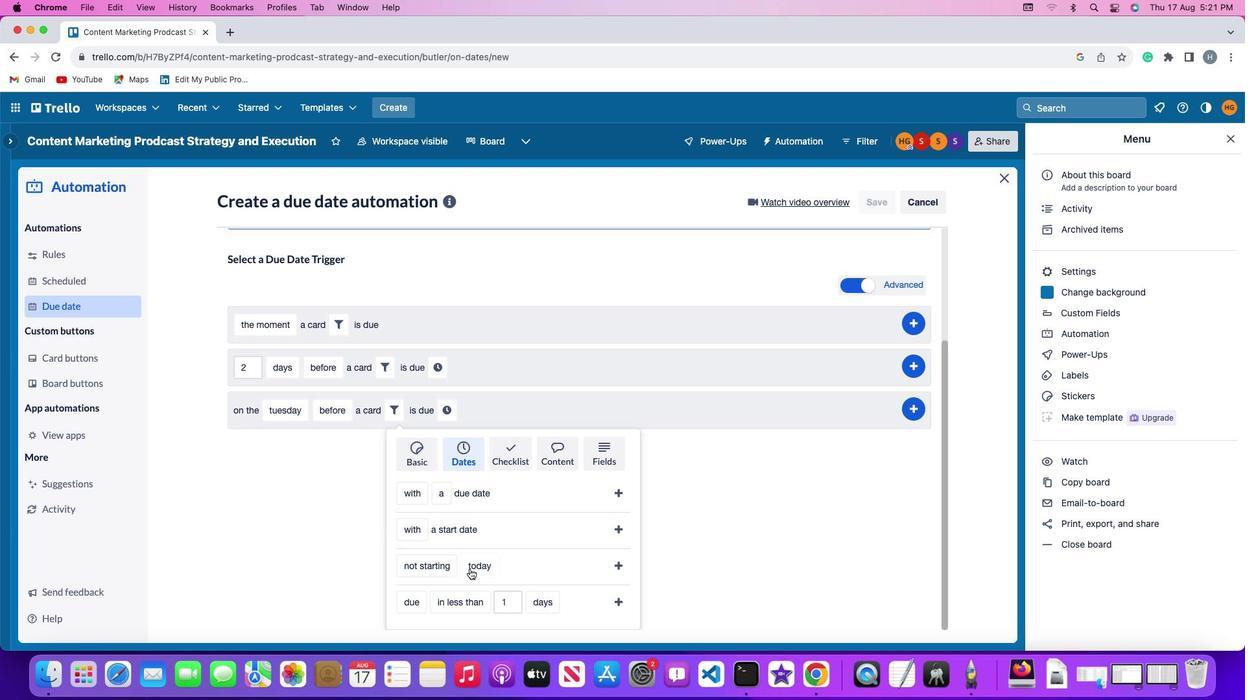 
Action: Mouse pressed left at (470, 568)
Screenshot: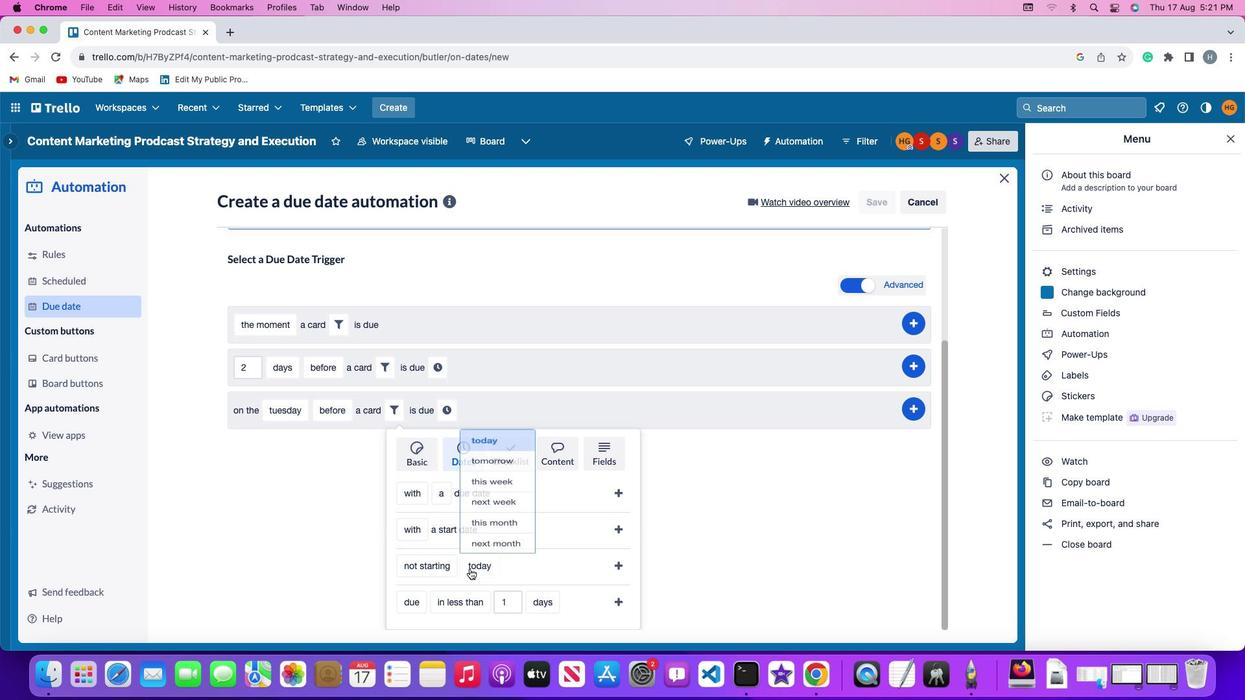 
Action: Mouse moved to (494, 492)
Screenshot: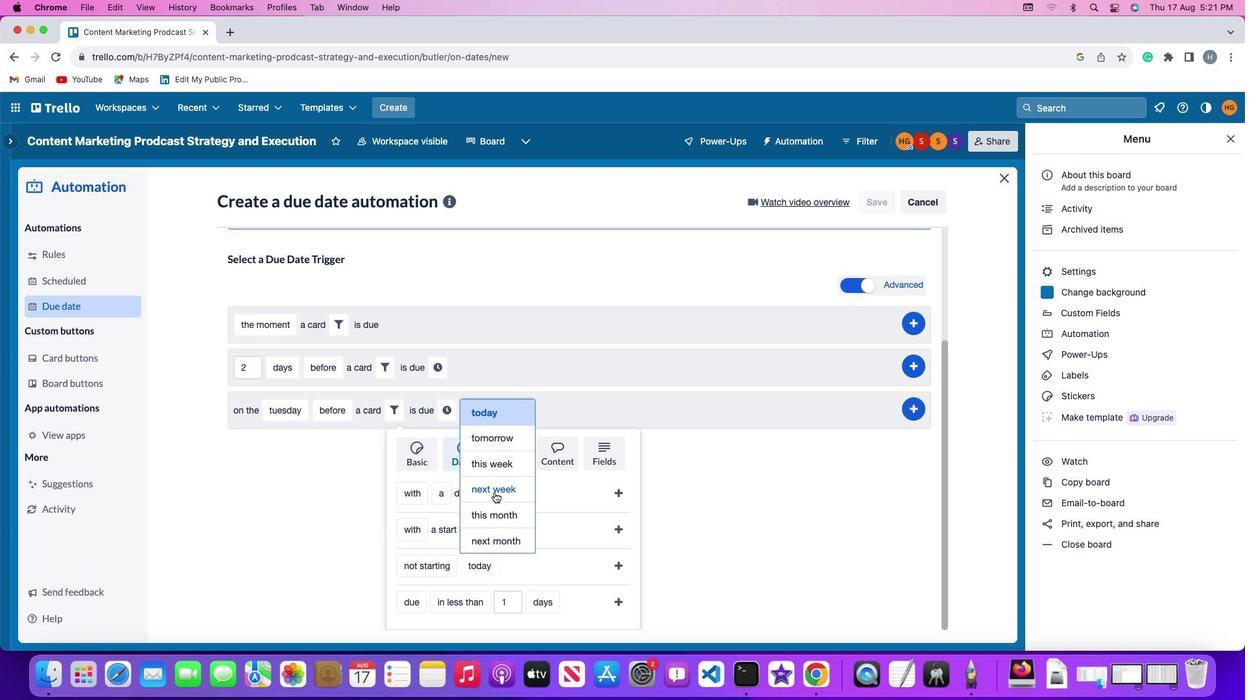 
Action: Mouse pressed left at (494, 492)
Screenshot: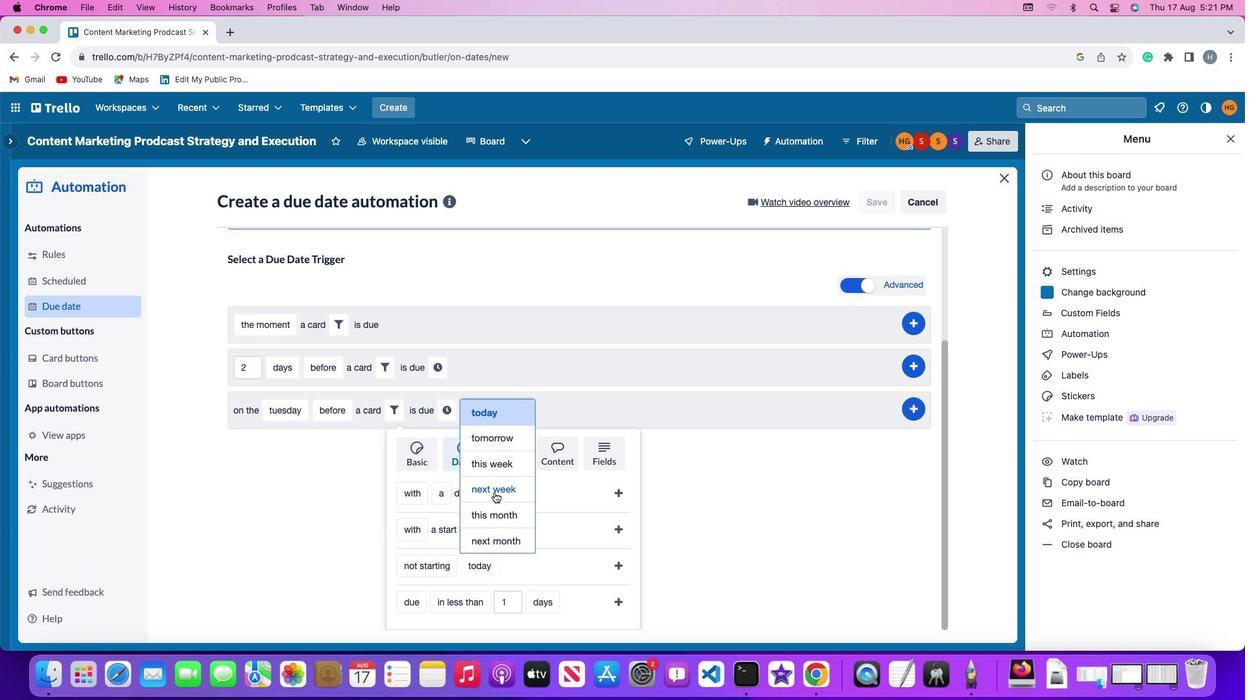 
Action: Mouse moved to (617, 566)
Screenshot: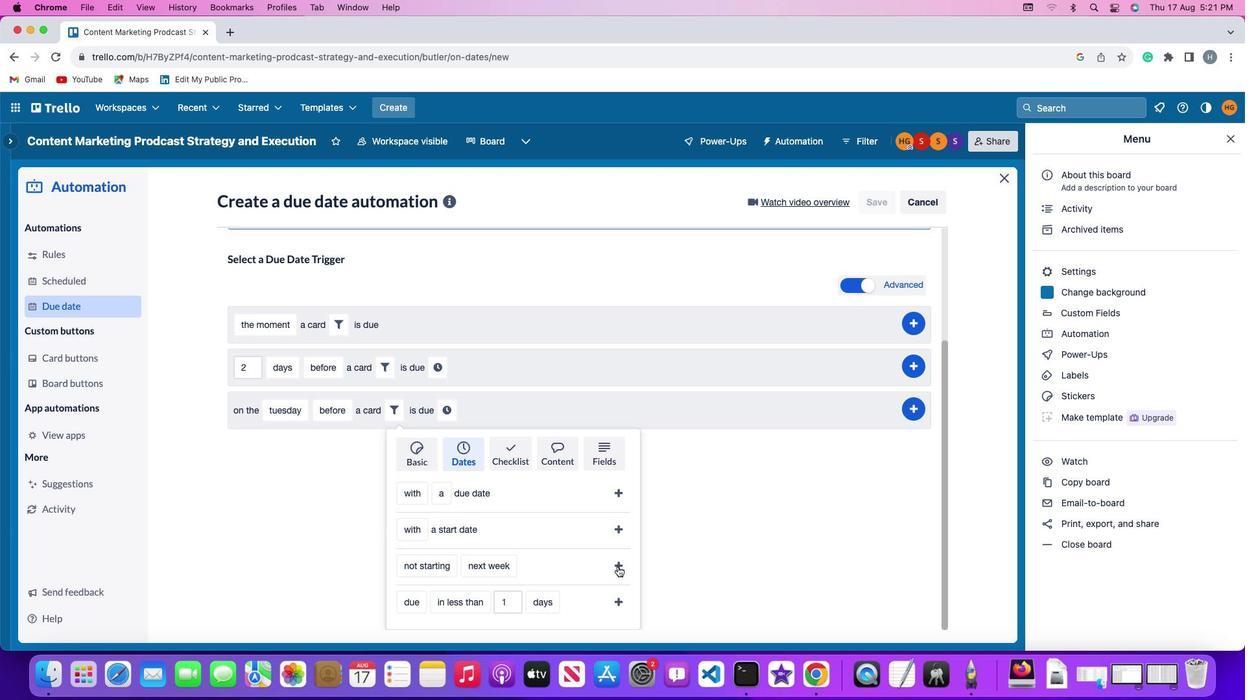
Action: Mouse pressed left at (617, 566)
Screenshot: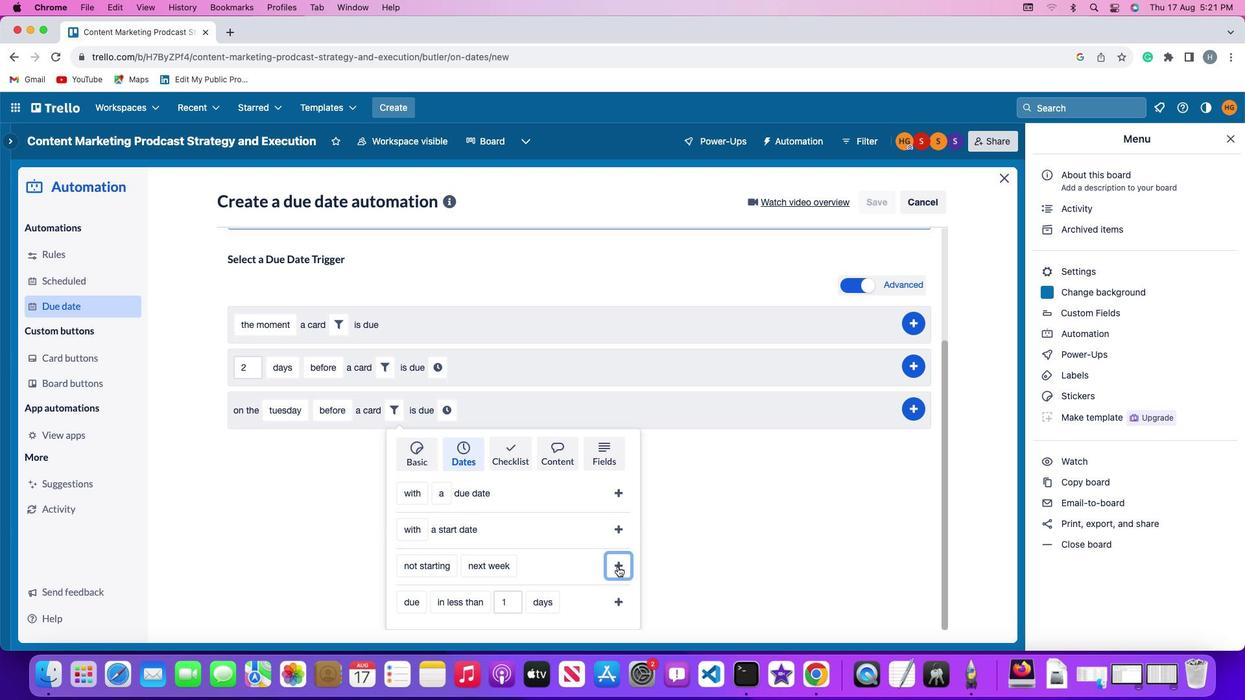 
Action: Mouse moved to (568, 561)
Screenshot: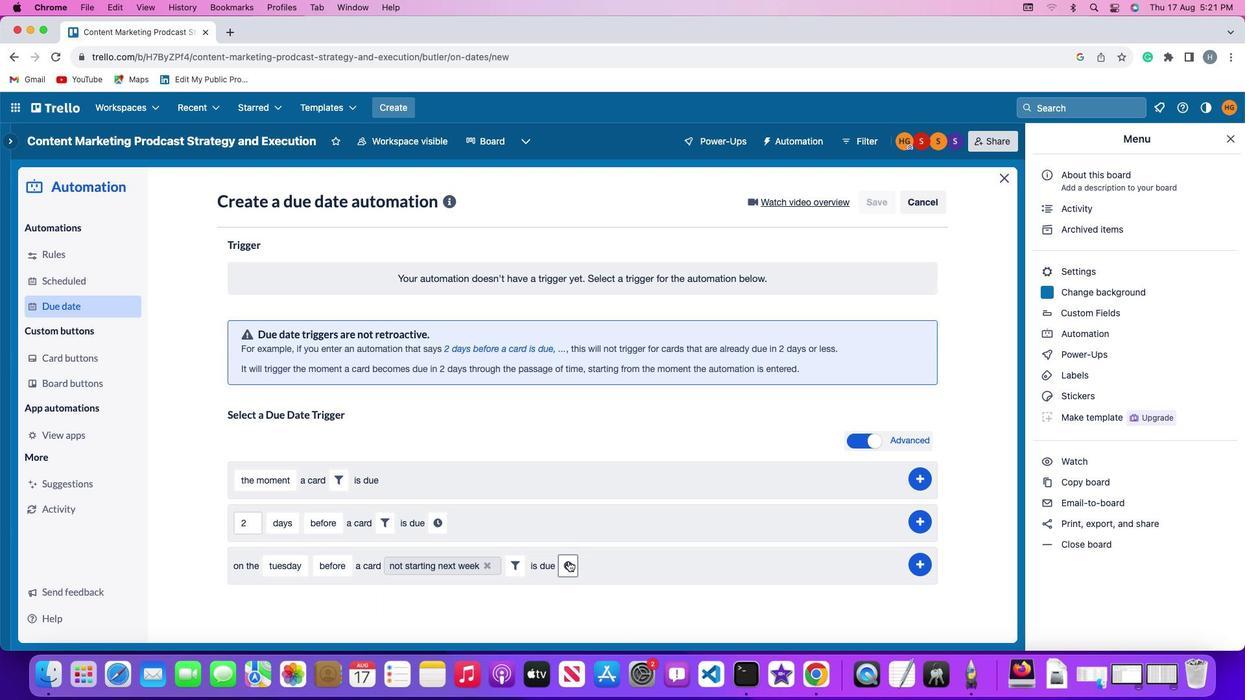 
Action: Mouse pressed left at (568, 561)
Screenshot: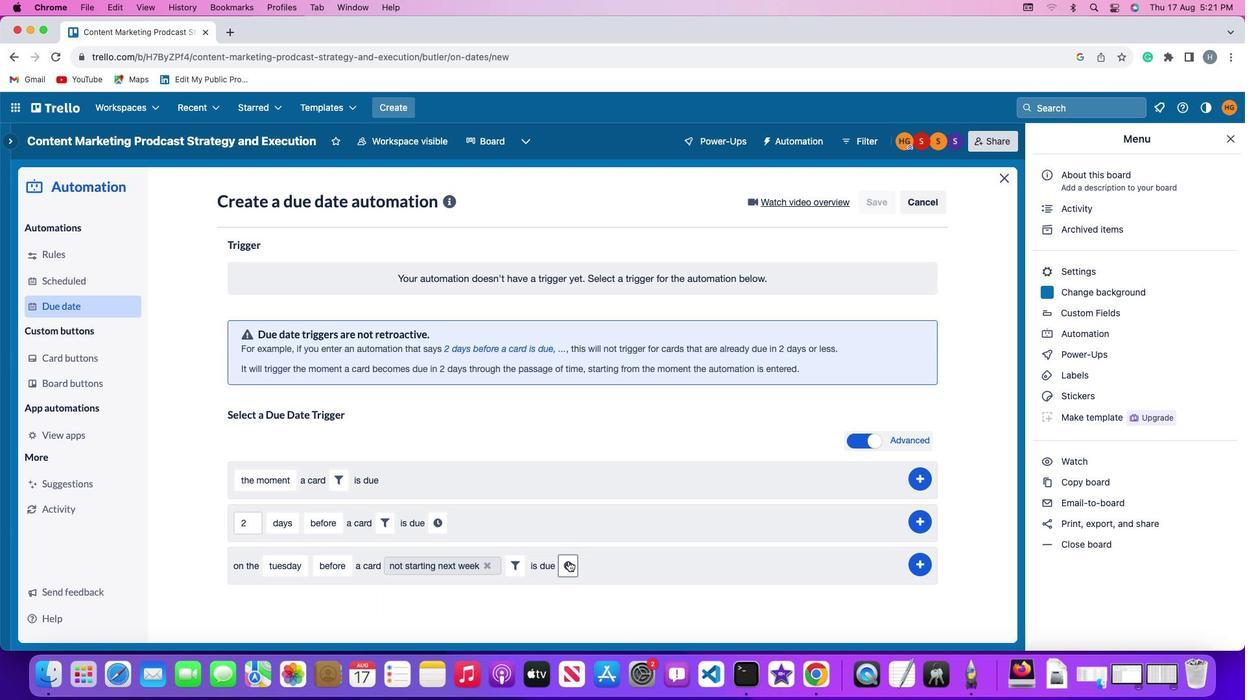 
Action: Mouse moved to (596, 568)
Screenshot: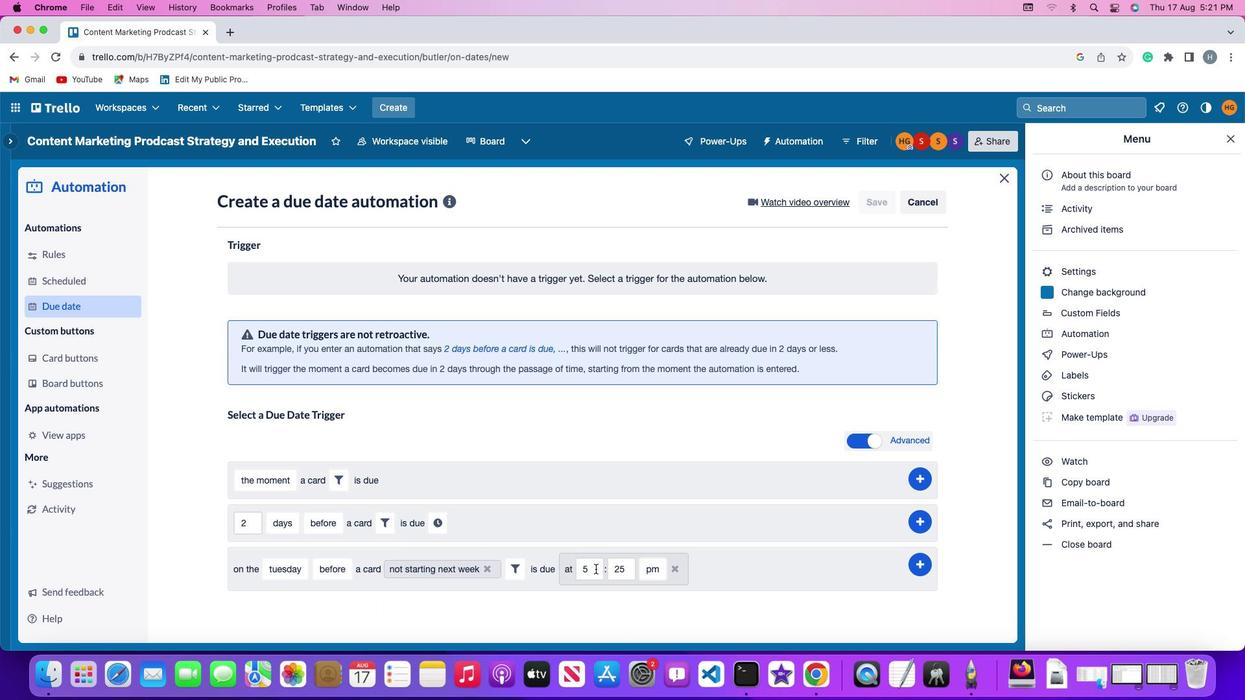 
Action: Mouse pressed left at (596, 568)
Screenshot: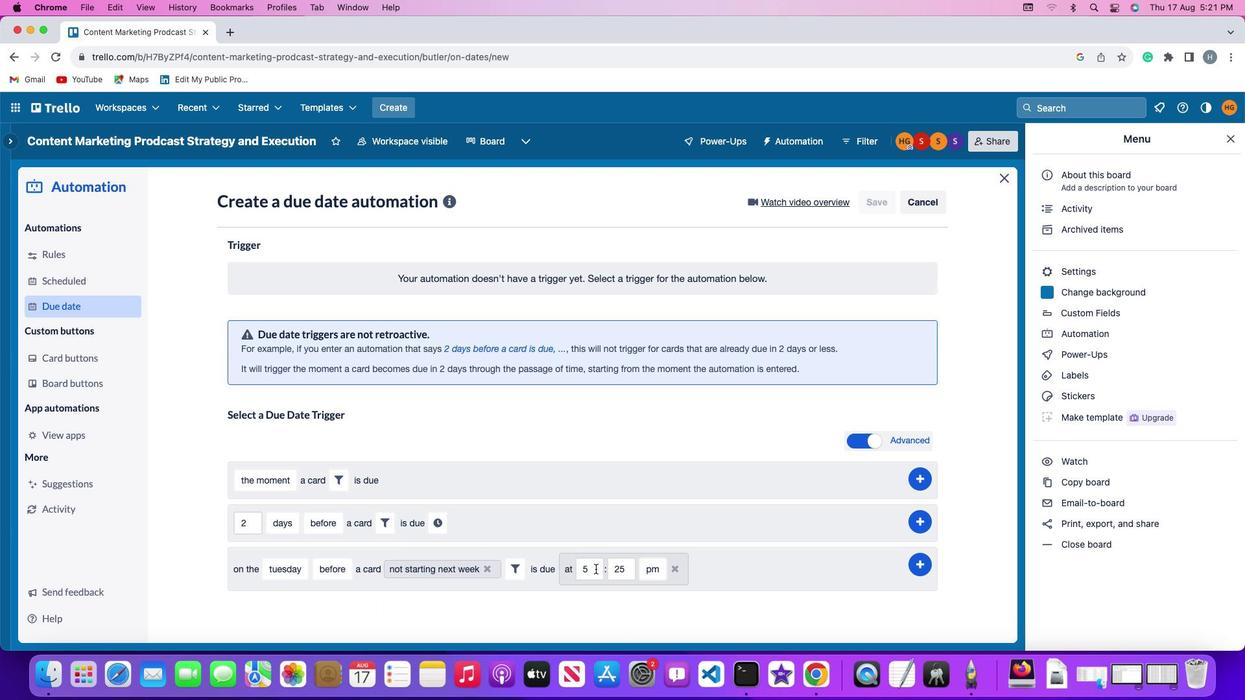 
Action: Mouse moved to (596, 568)
Screenshot: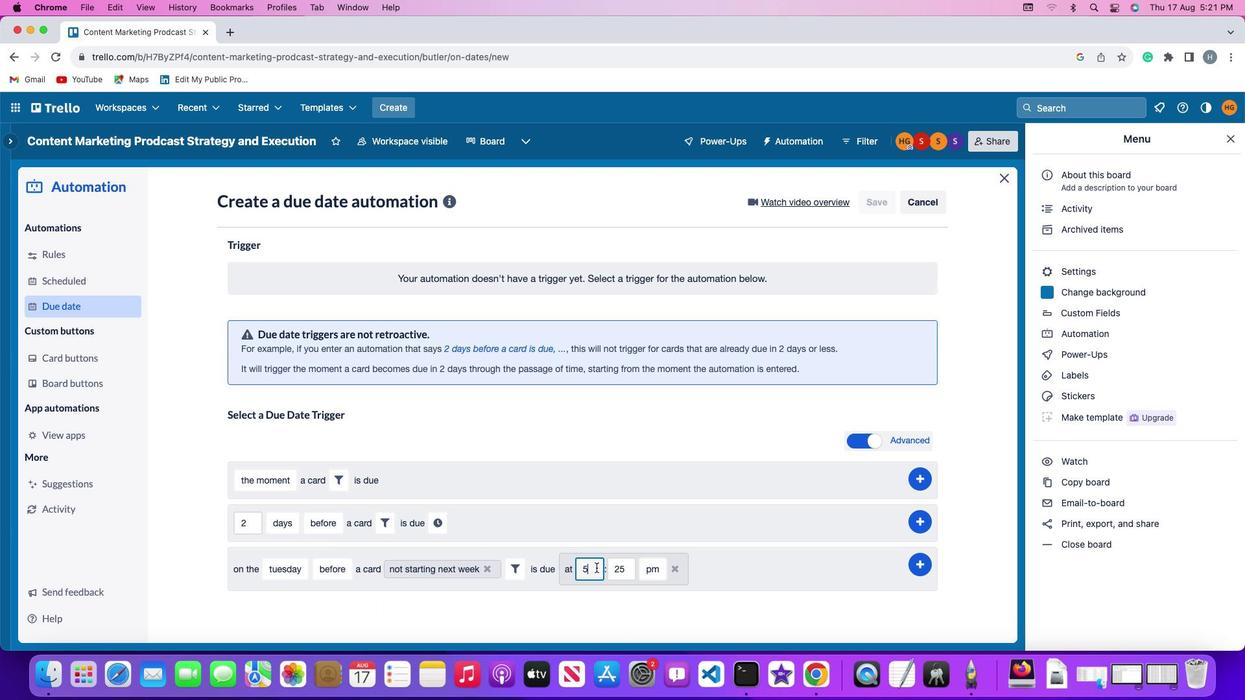 
Action: Key pressed Key.backspace
Screenshot: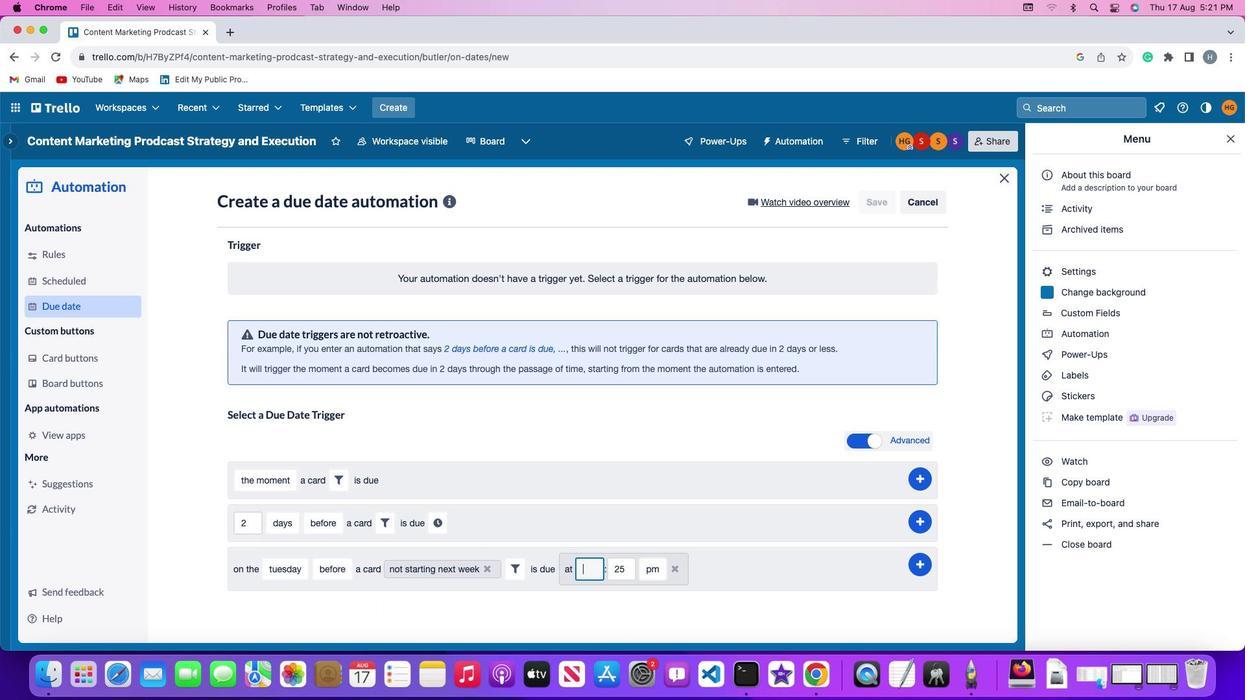 
Action: Mouse moved to (596, 567)
Screenshot: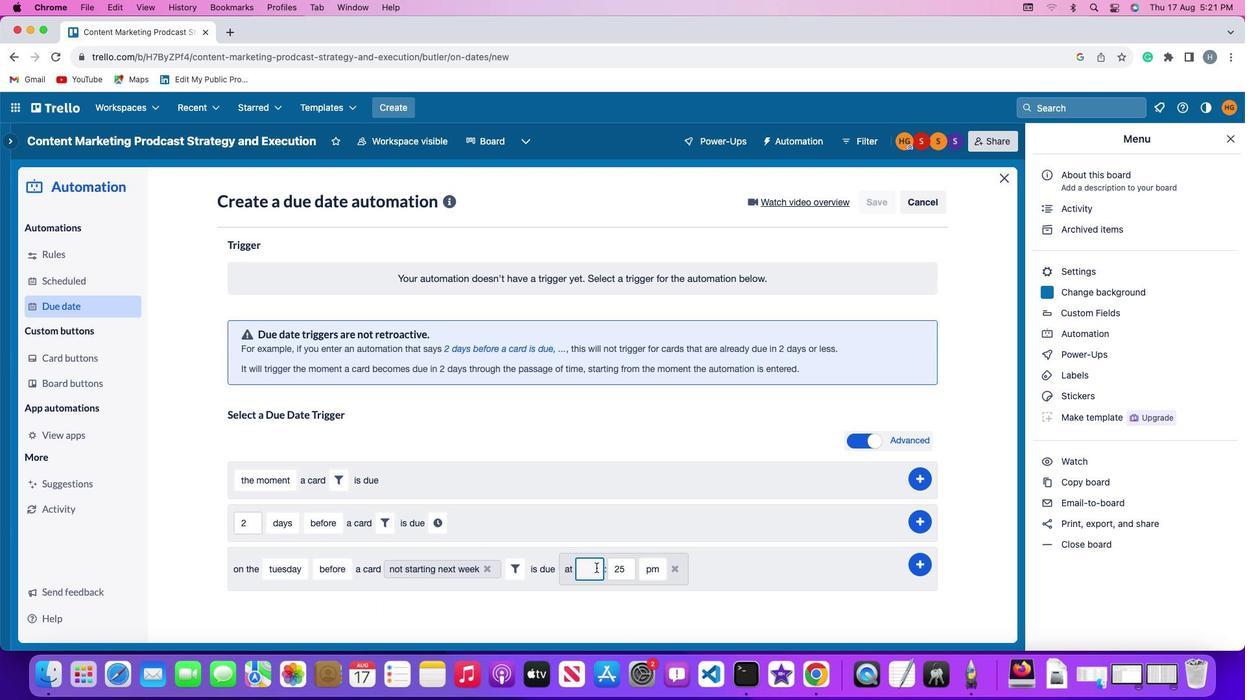 
Action: Key pressed '1''1'
Screenshot: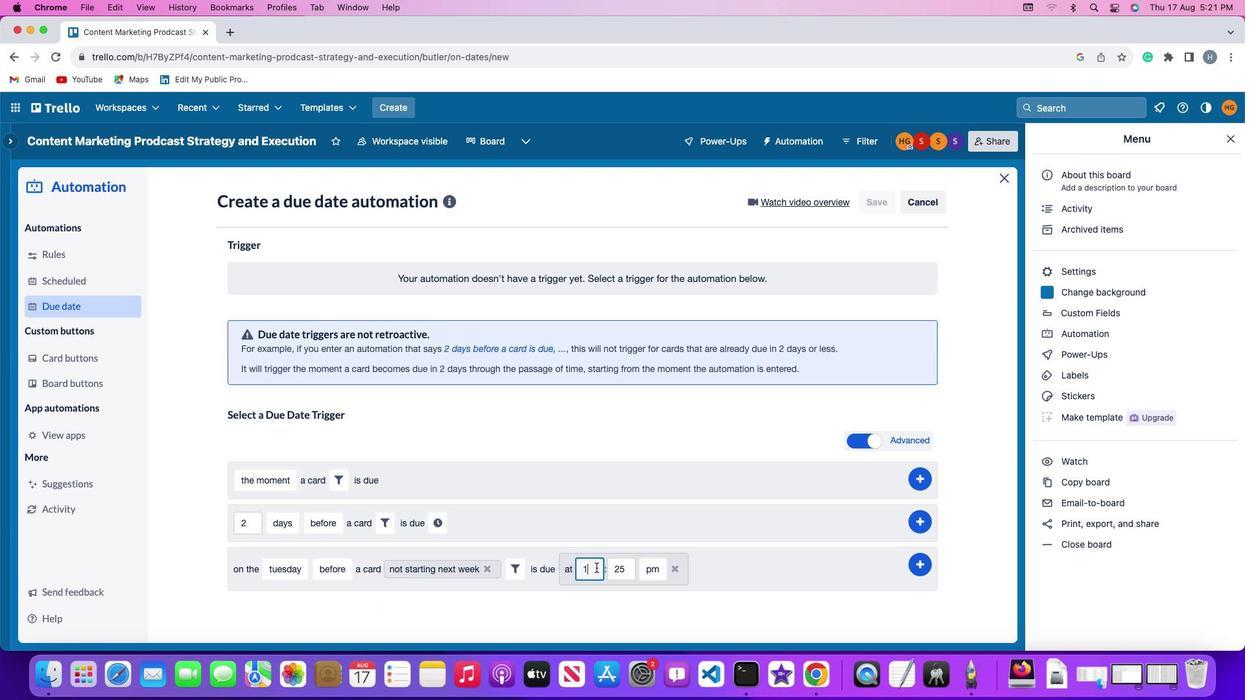 
Action: Mouse moved to (628, 566)
Screenshot: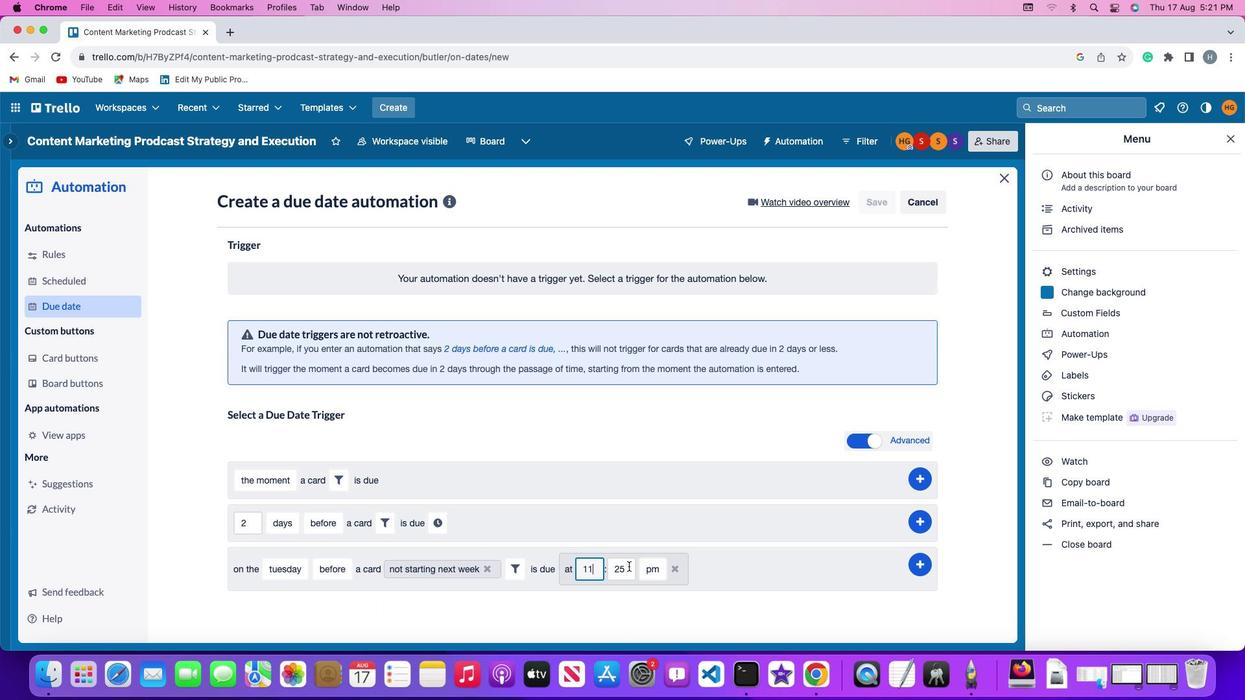 
Action: Mouse pressed left at (628, 566)
Screenshot: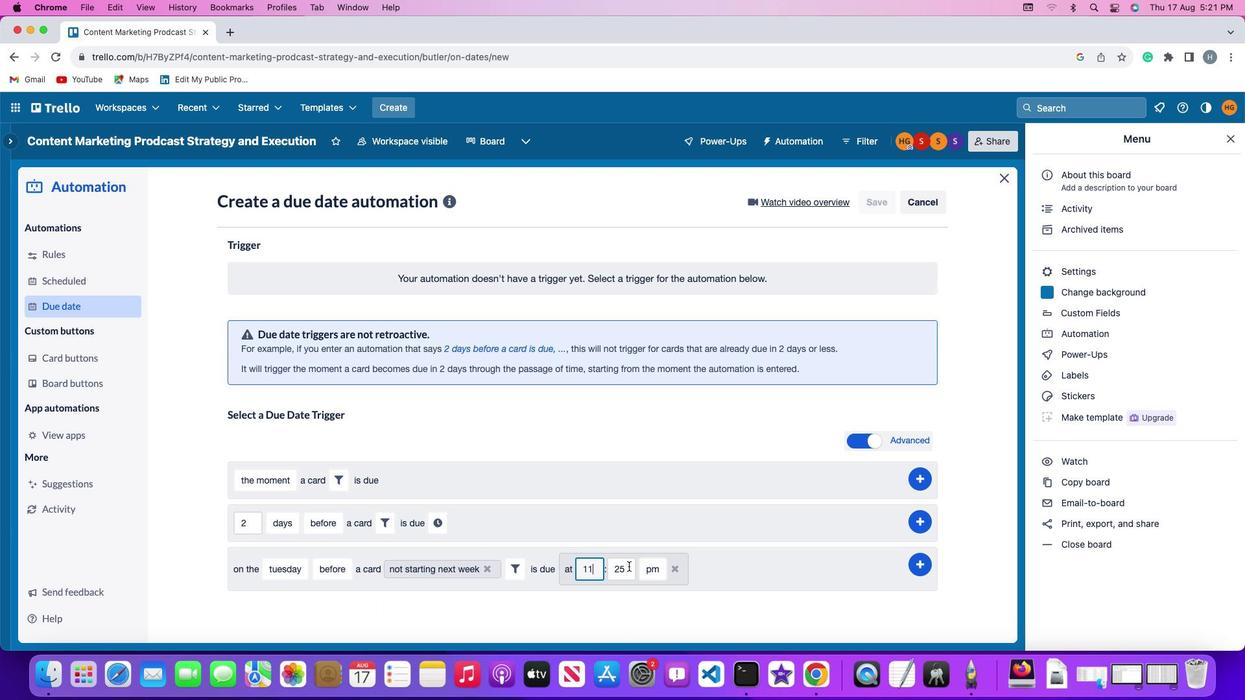 
Action: Mouse moved to (629, 566)
Screenshot: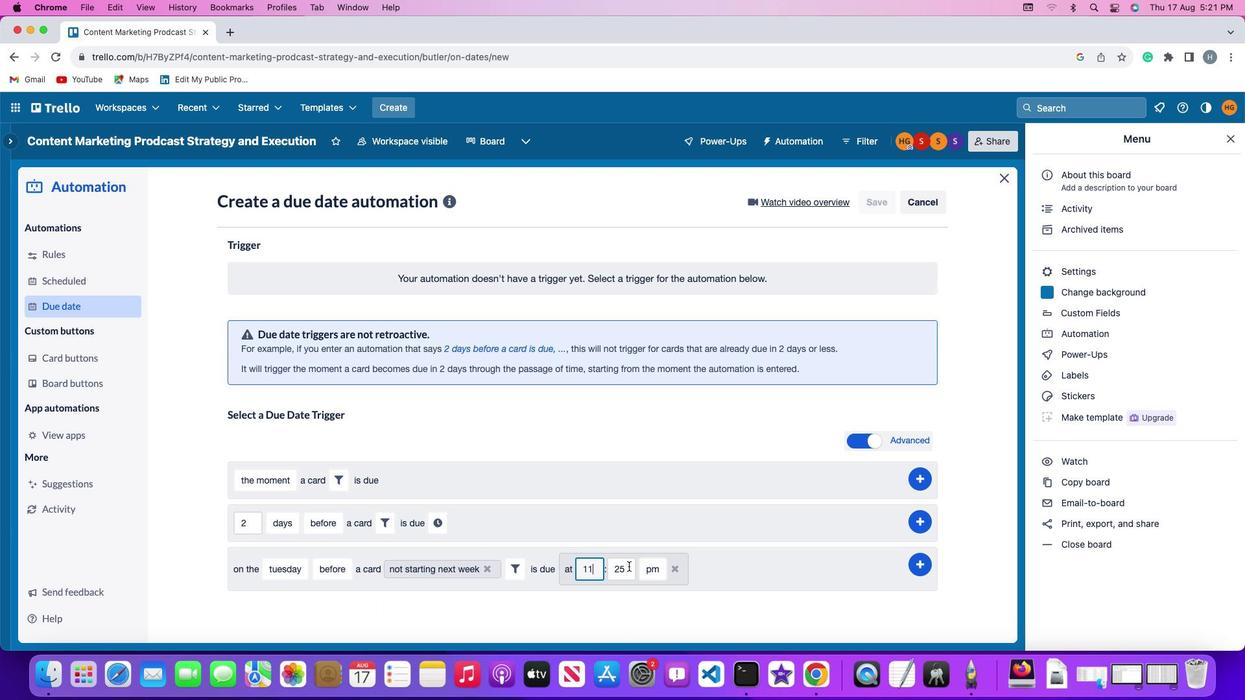 
Action: Key pressed Key.backspaceKey.backspace'0''0'
Screenshot: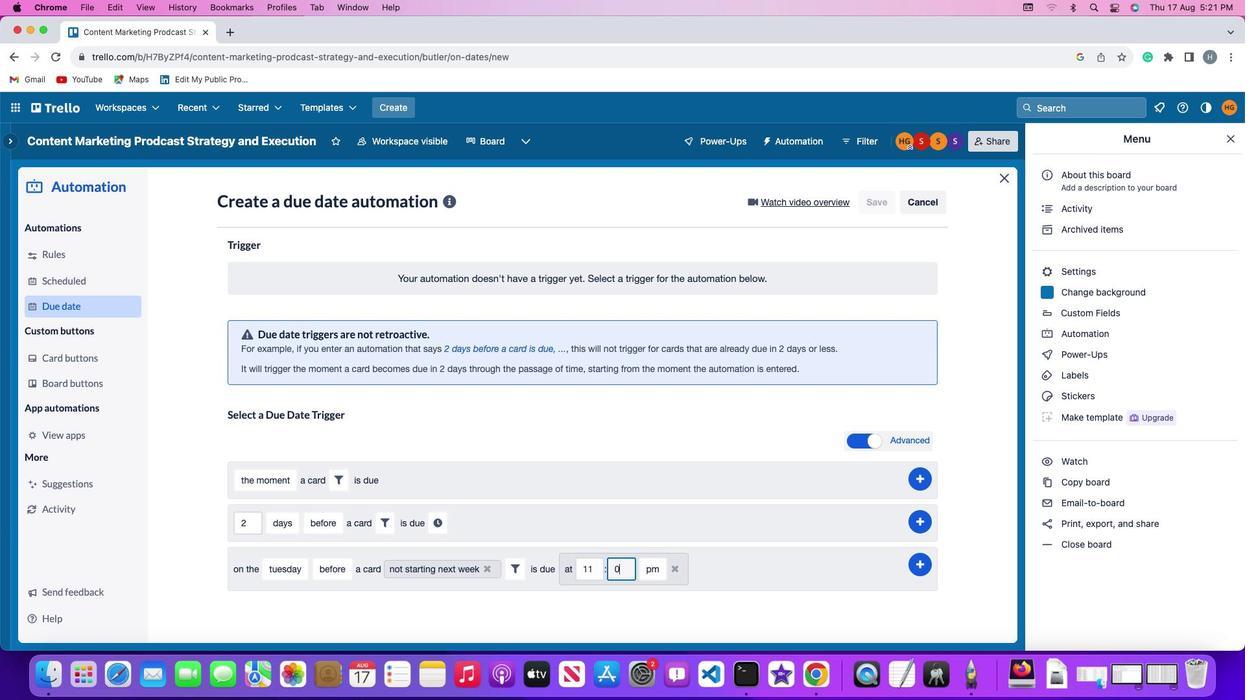 
Action: Mouse moved to (656, 564)
Screenshot: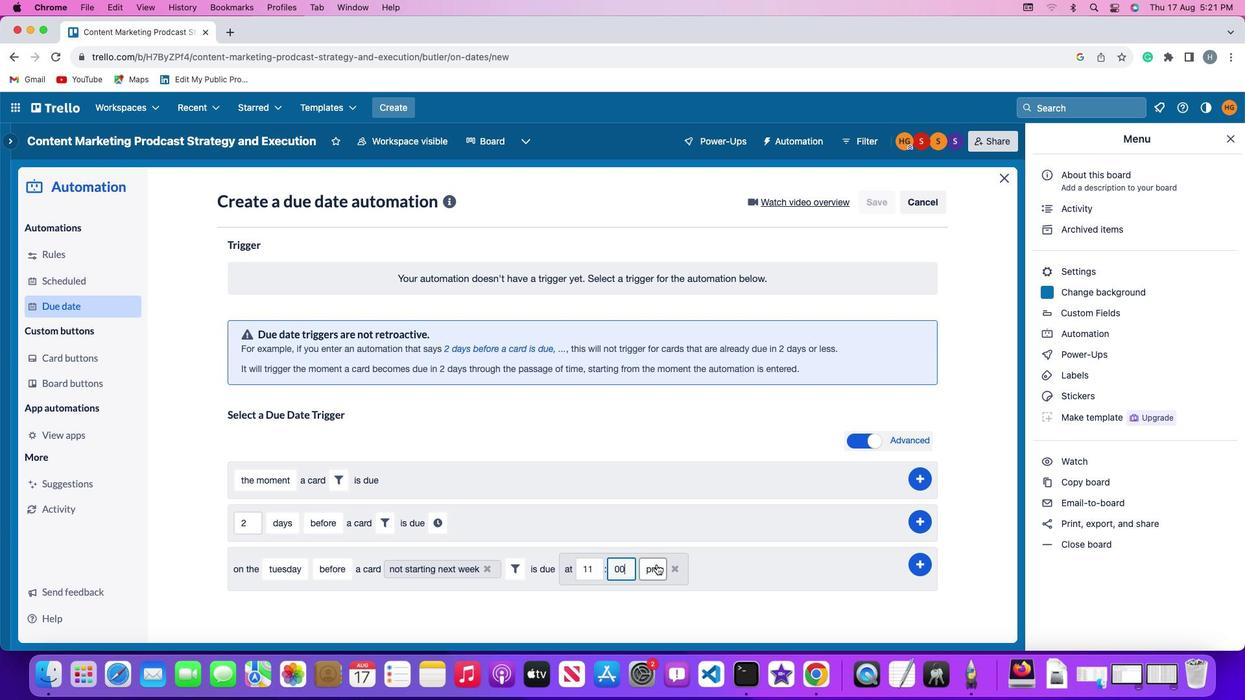 
Action: Mouse pressed left at (656, 564)
Screenshot: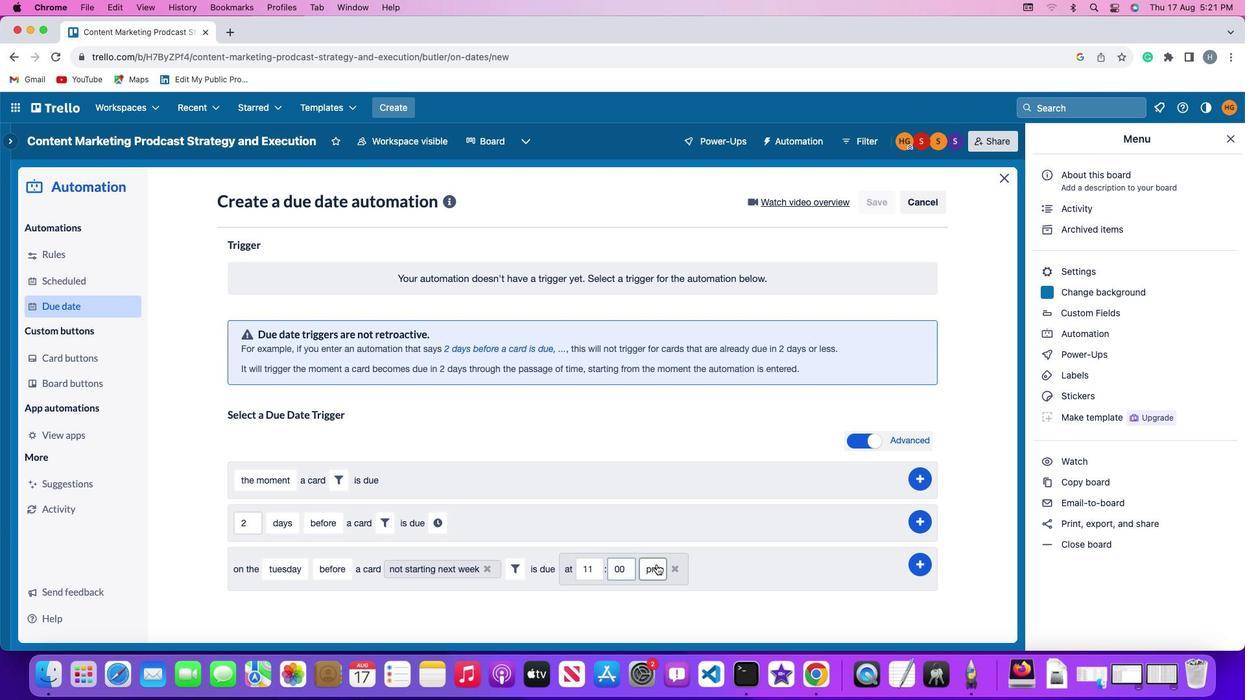 
Action: Mouse moved to (657, 592)
Screenshot: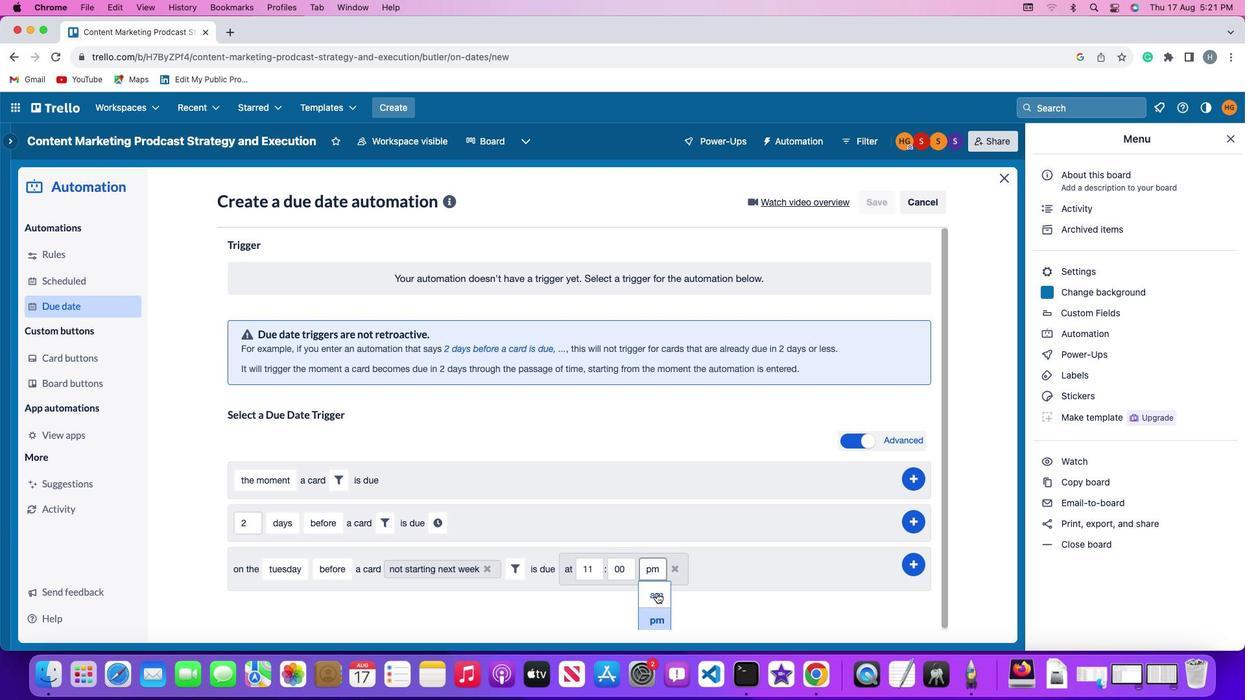 
Action: Mouse pressed left at (657, 592)
Screenshot: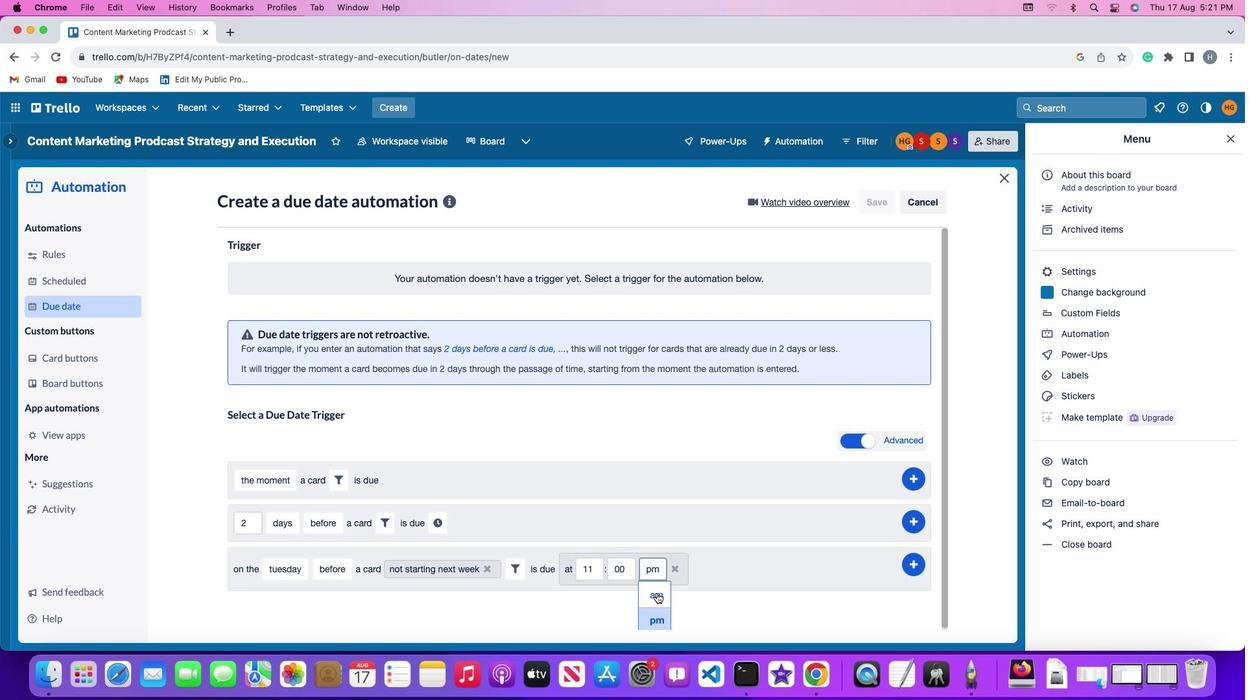 
Action: Mouse moved to (923, 564)
Screenshot: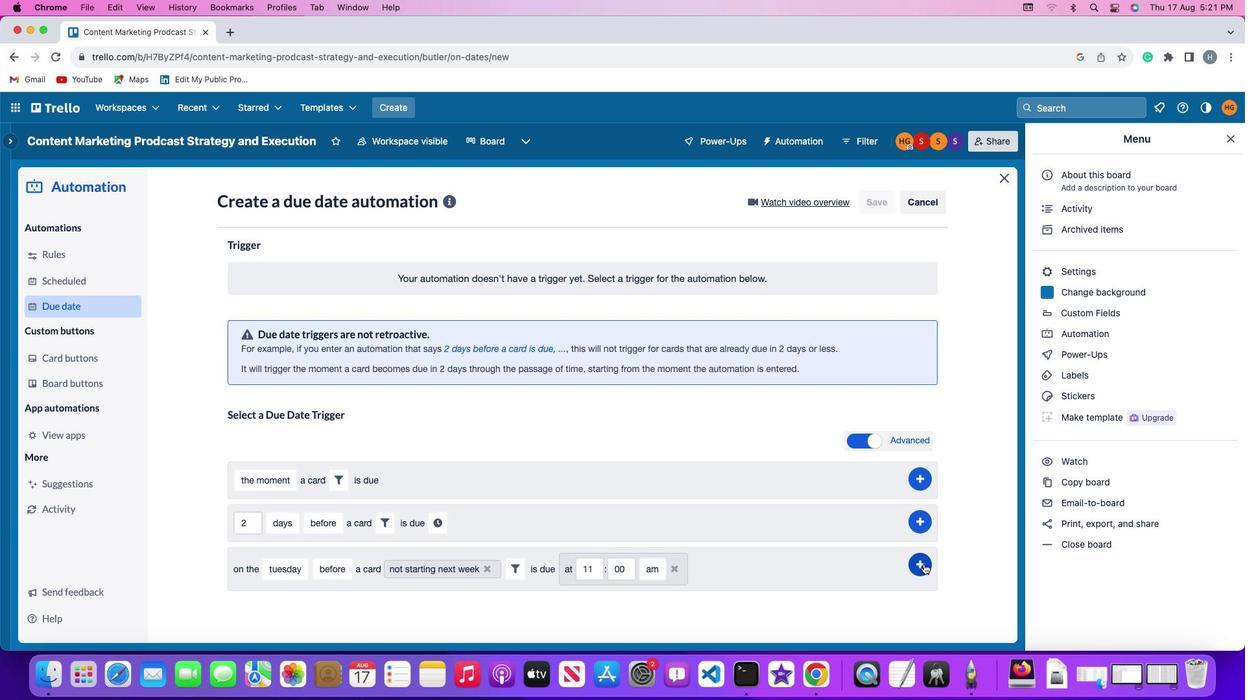 
Action: Mouse pressed left at (923, 564)
Screenshot: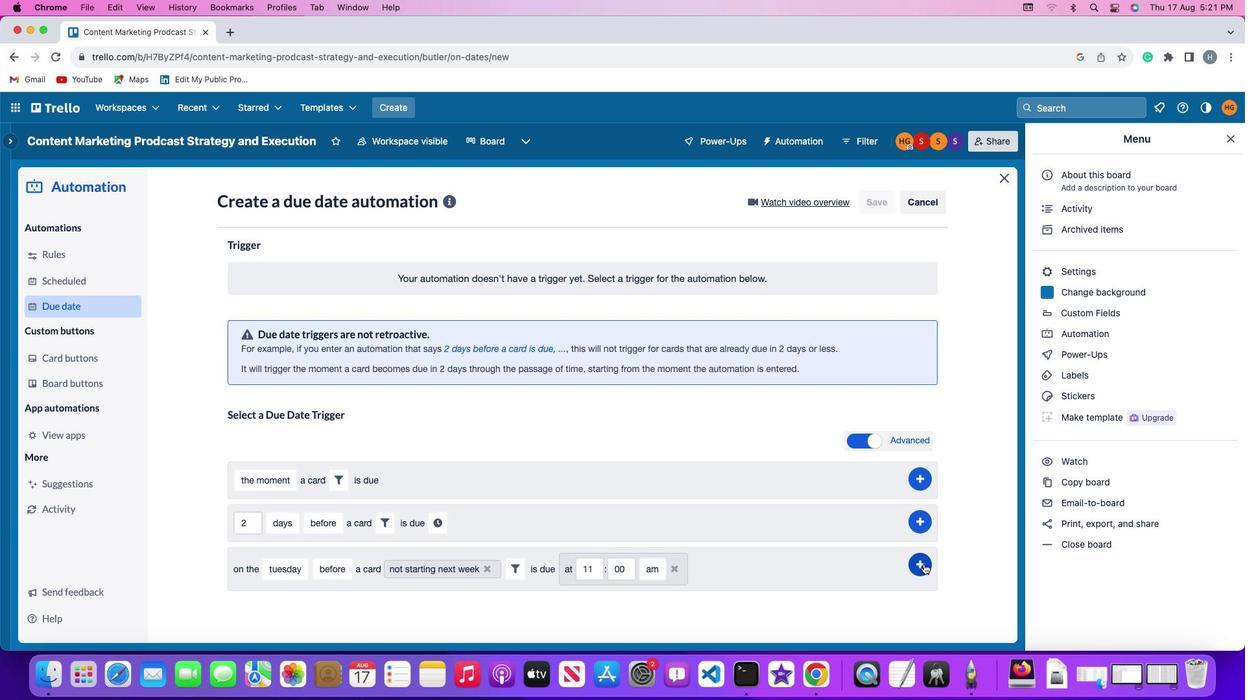 
Action: Mouse moved to (998, 467)
Screenshot: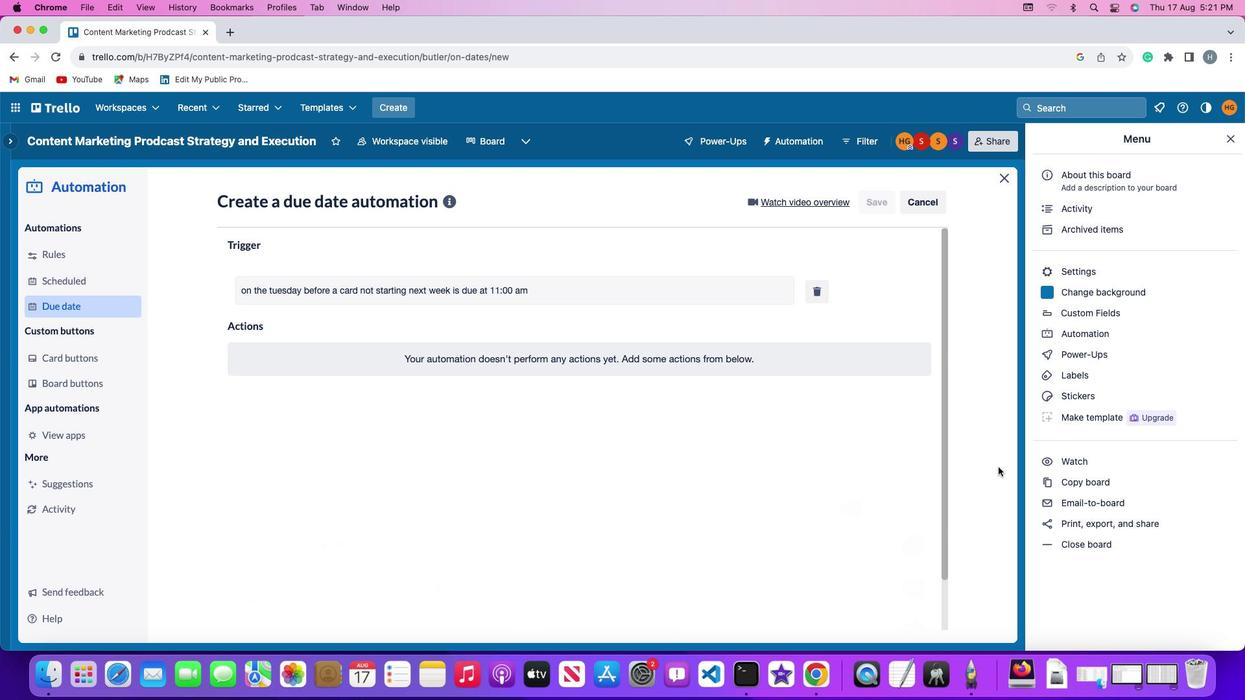 
